 Task: Search one way flight ticket for 1 adult, 1 child, 1 infant in seat in premium economy from Montgomery: Montgomery Regional Airportß(dannelly Field) to Indianapolis: Indianapolis International Airport on 8-5-2023. Number of bags: 2 checked bags. Price is upto 105000. Outbound departure time preference is 22:15.
Action: Mouse moved to (356, 302)
Screenshot: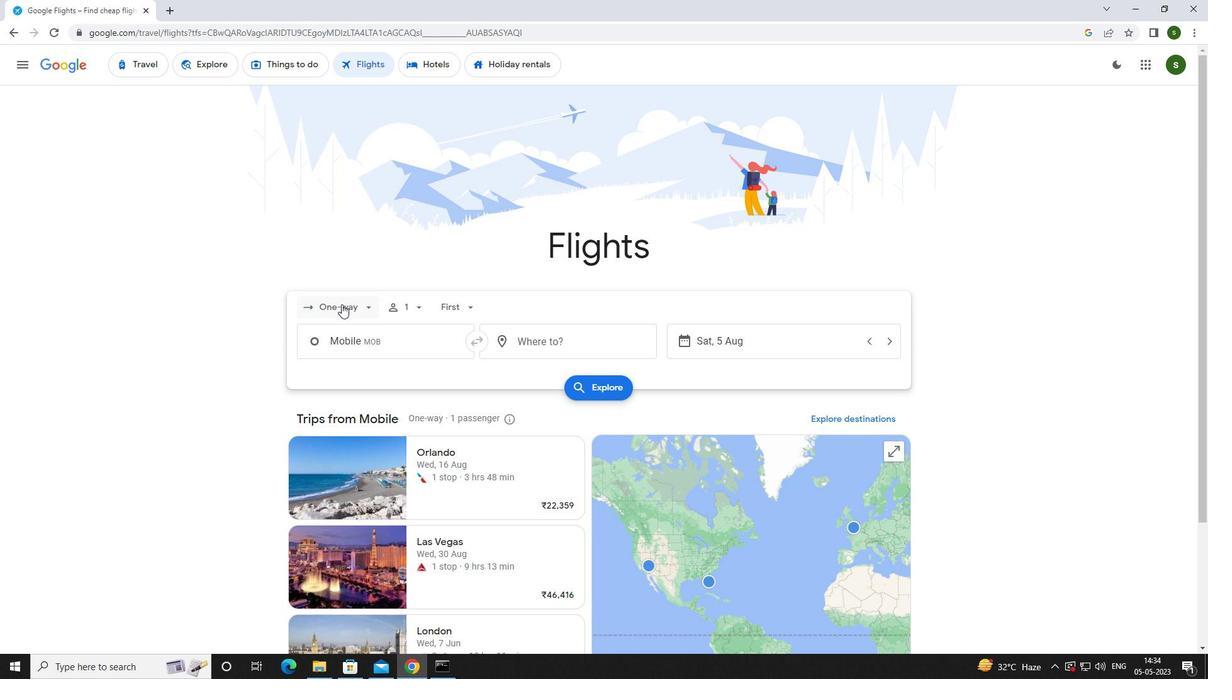 
Action: Mouse pressed left at (356, 302)
Screenshot: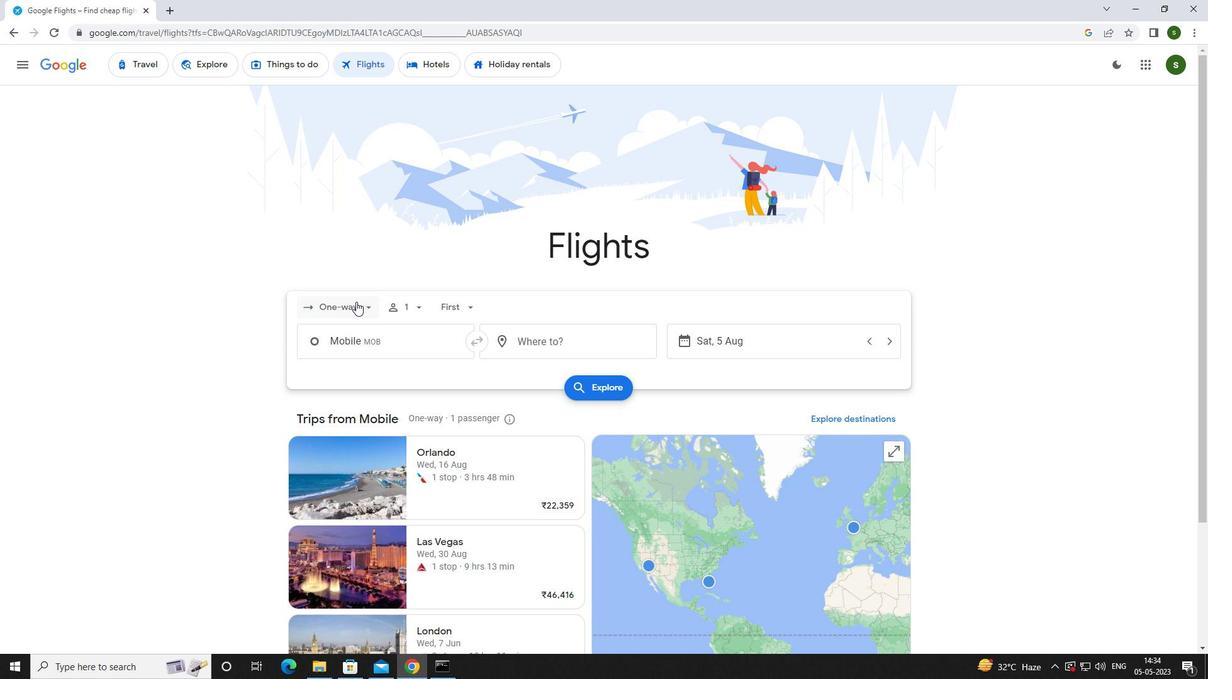 
Action: Mouse moved to (353, 366)
Screenshot: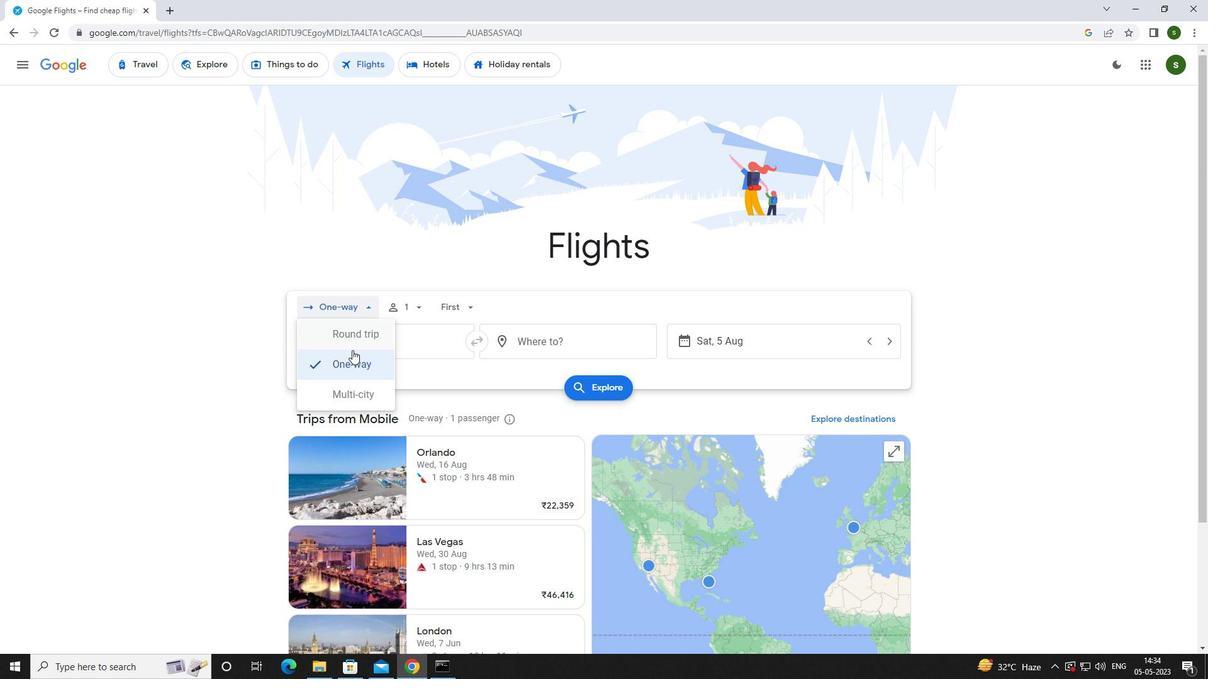 
Action: Mouse pressed left at (353, 366)
Screenshot: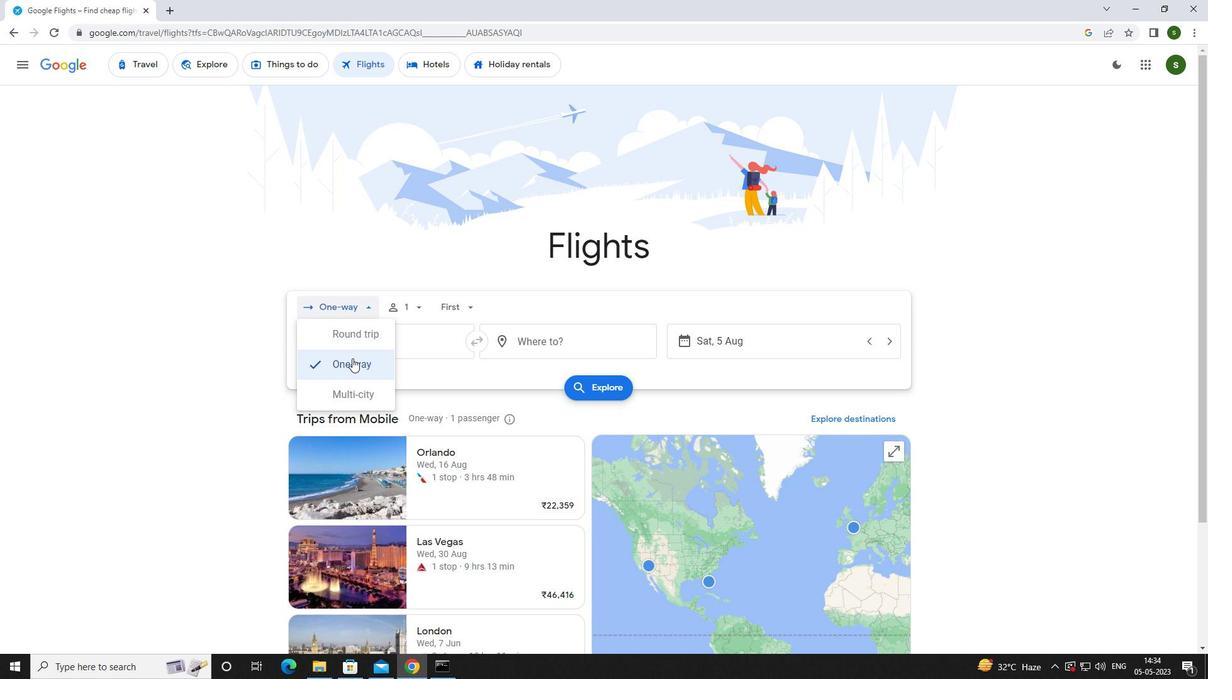 
Action: Mouse moved to (414, 310)
Screenshot: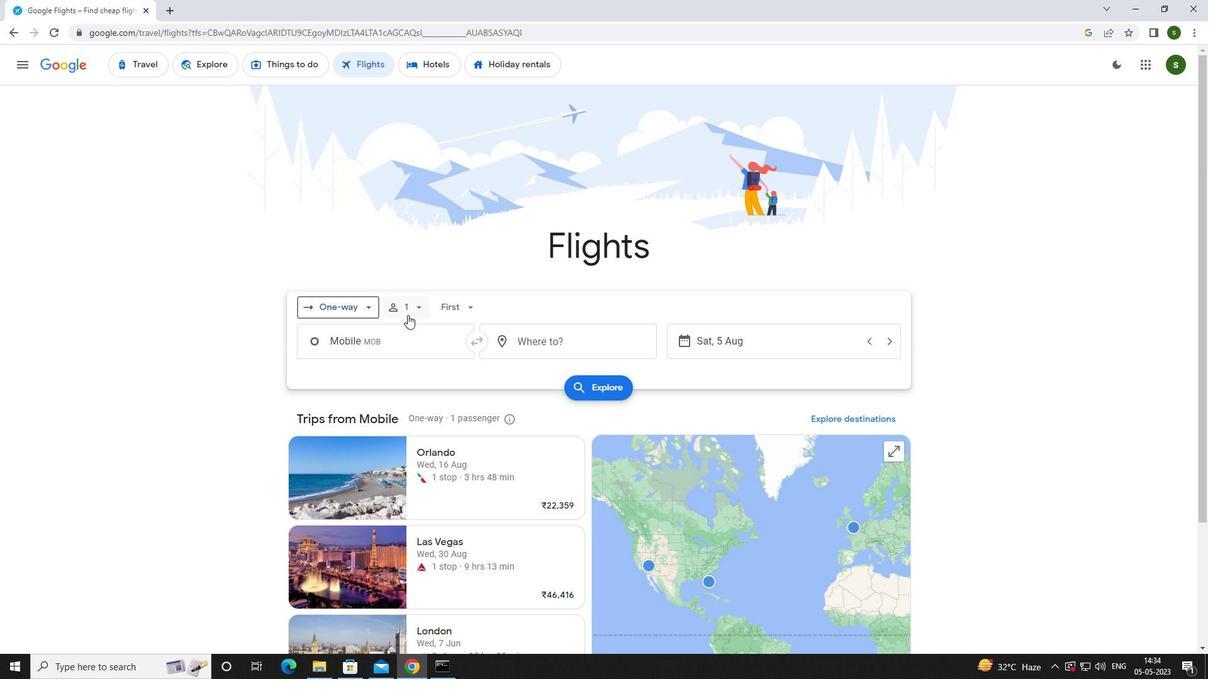 
Action: Mouse pressed left at (414, 310)
Screenshot: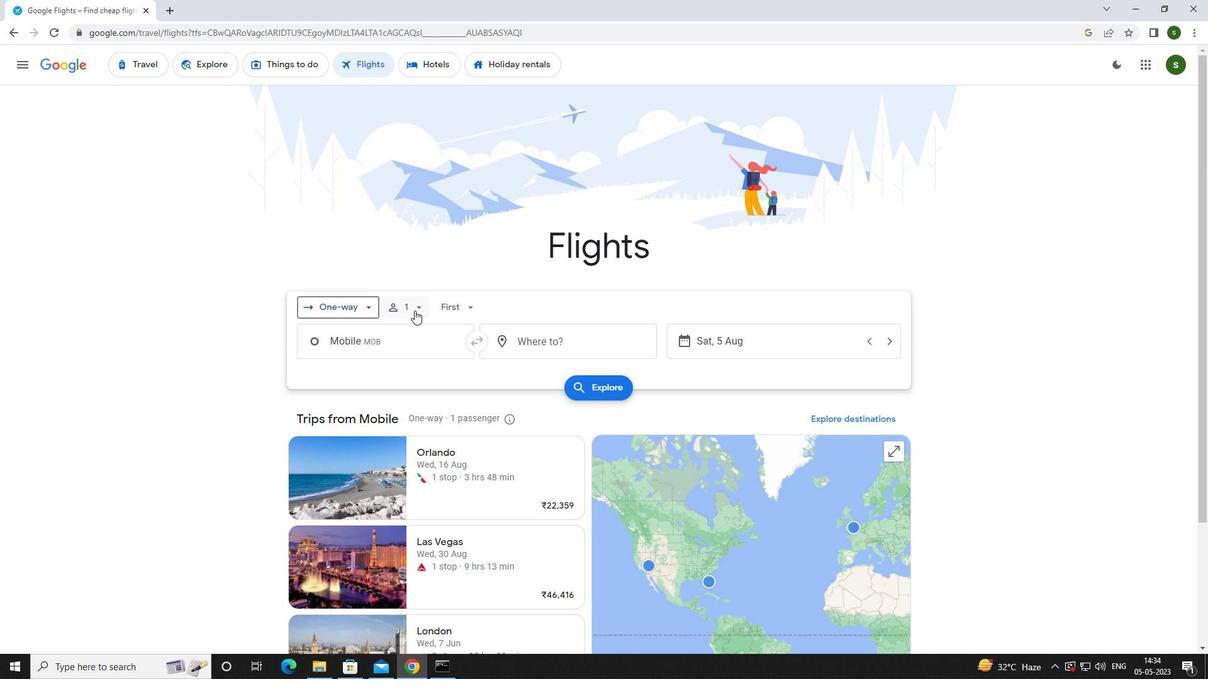 
Action: Mouse moved to (511, 368)
Screenshot: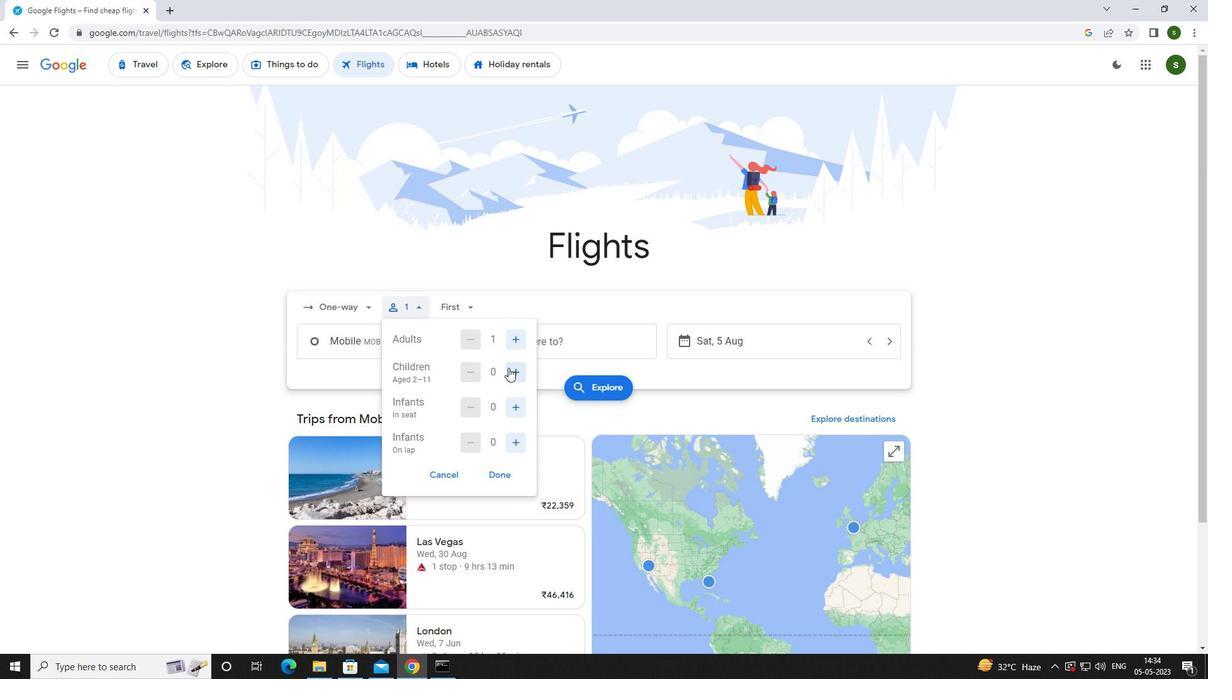 
Action: Mouse pressed left at (511, 368)
Screenshot: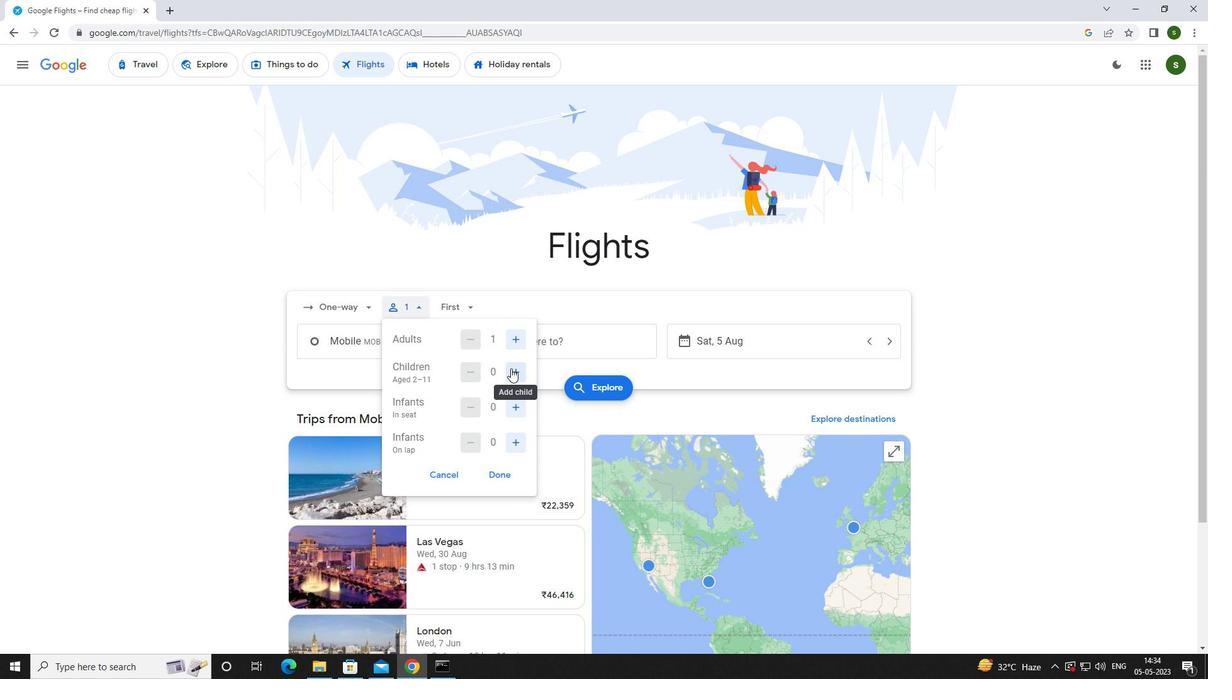 
Action: Mouse moved to (517, 405)
Screenshot: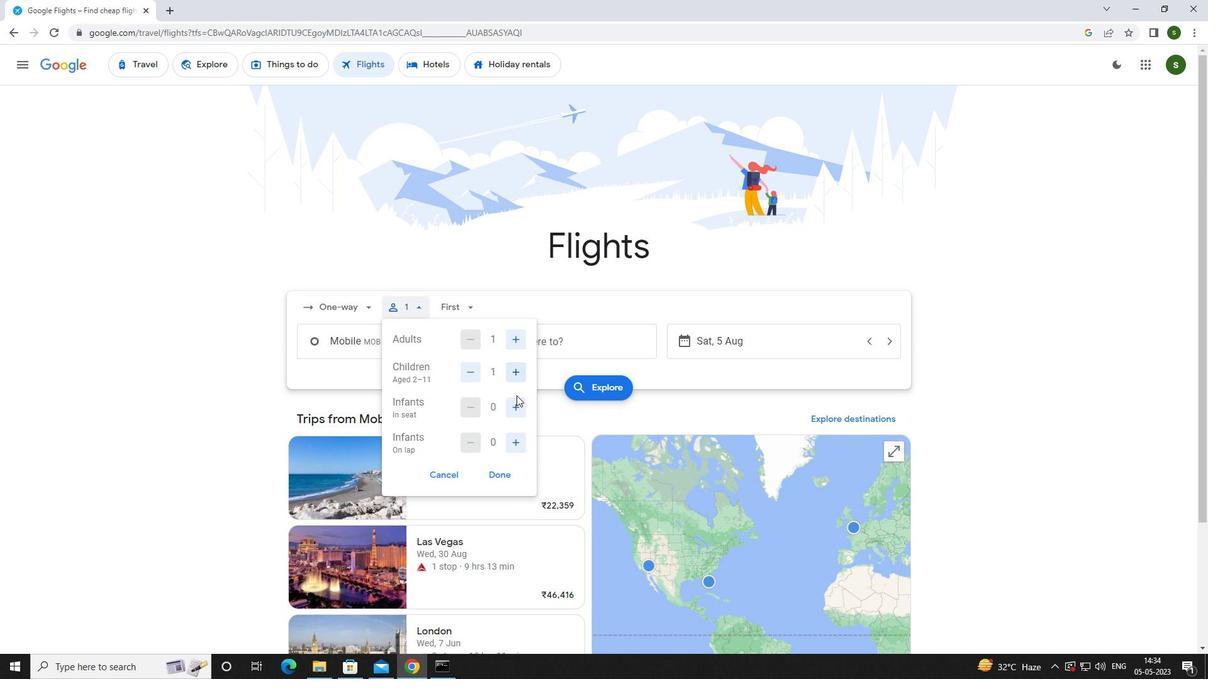 
Action: Mouse pressed left at (517, 405)
Screenshot: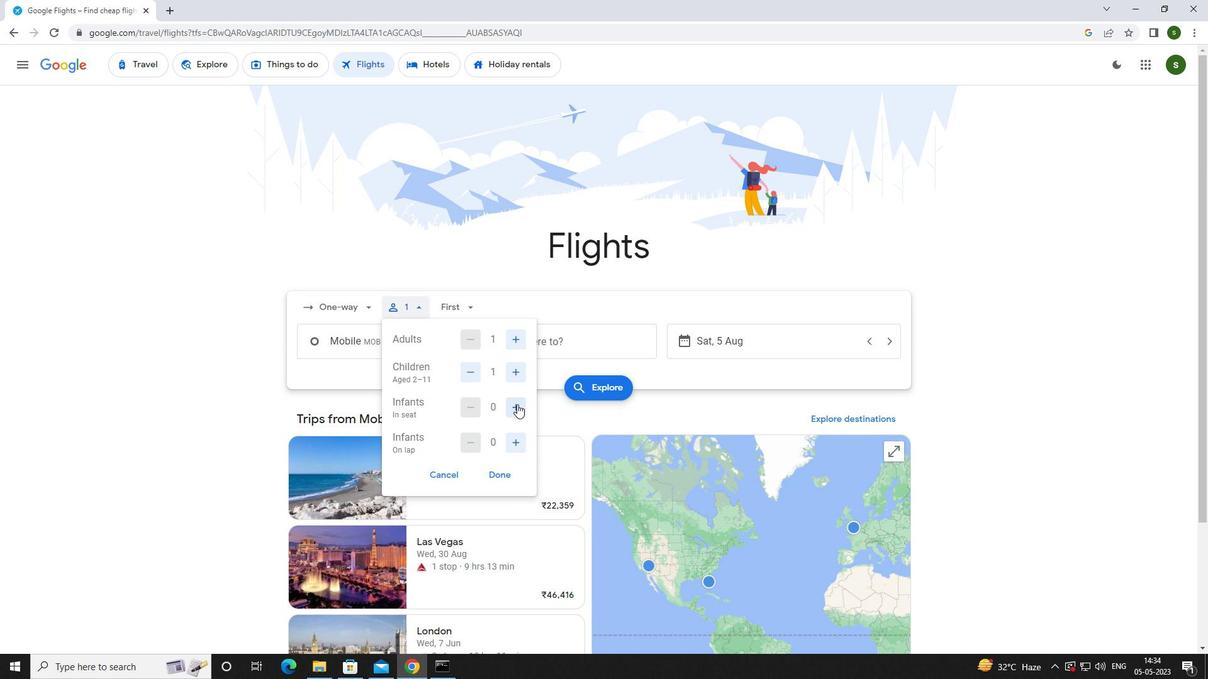 
Action: Mouse moved to (462, 304)
Screenshot: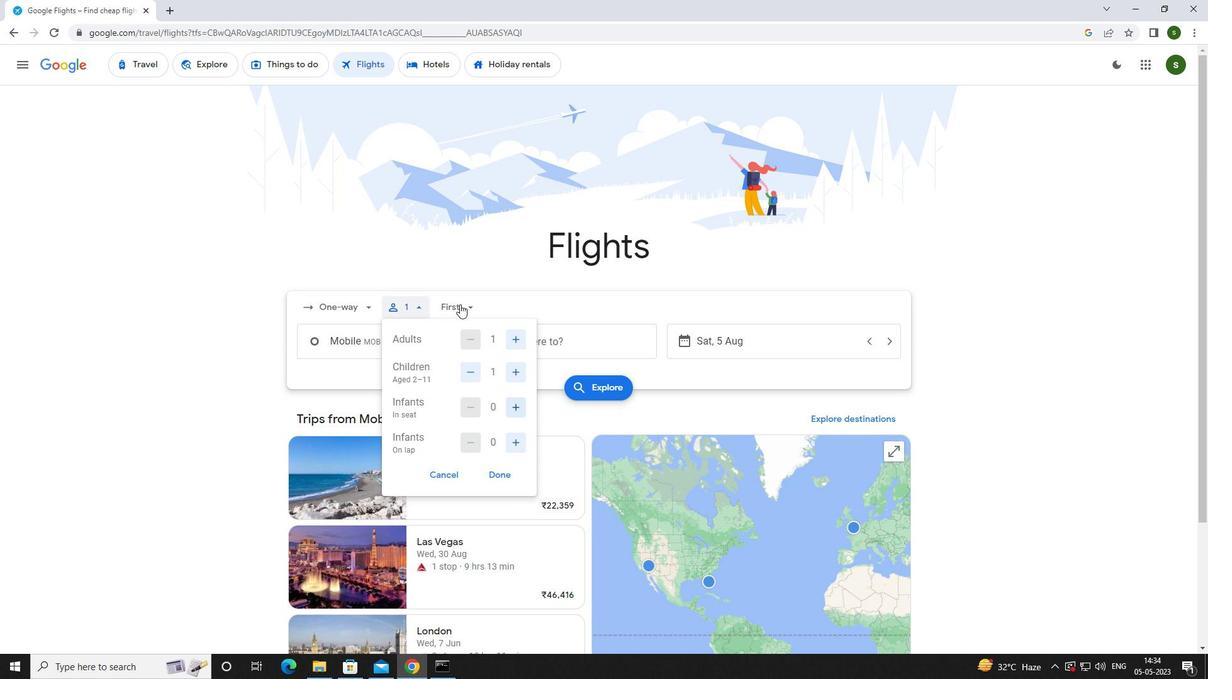 
Action: Mouse pressed left at (462, 304)
Screenshot: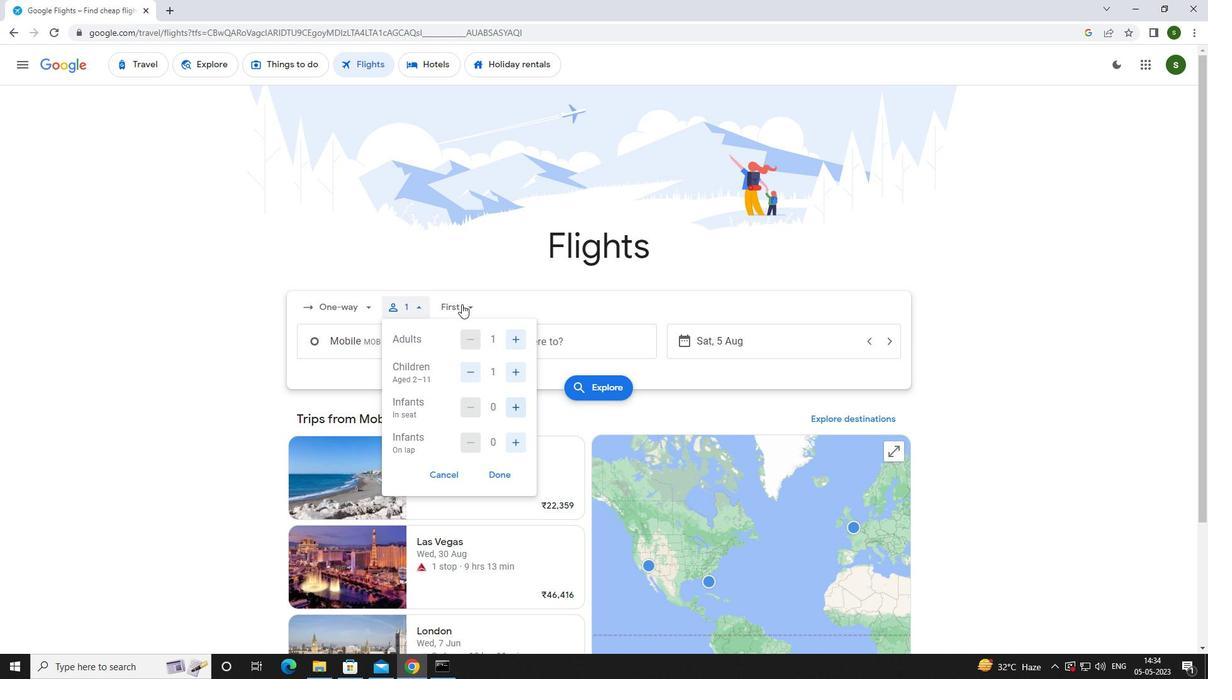 
Action: Mouse moved to (472, 361)
Screenshot: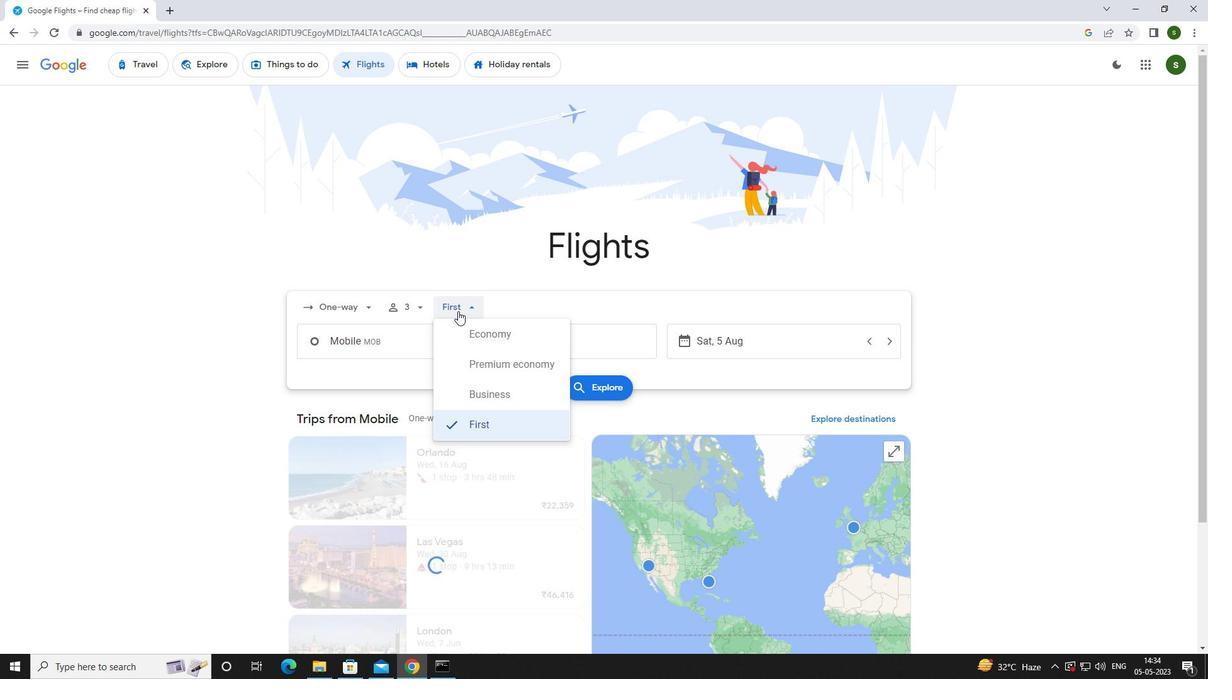 
Action: Mouse pressed left at (472, 361)
Screenshot: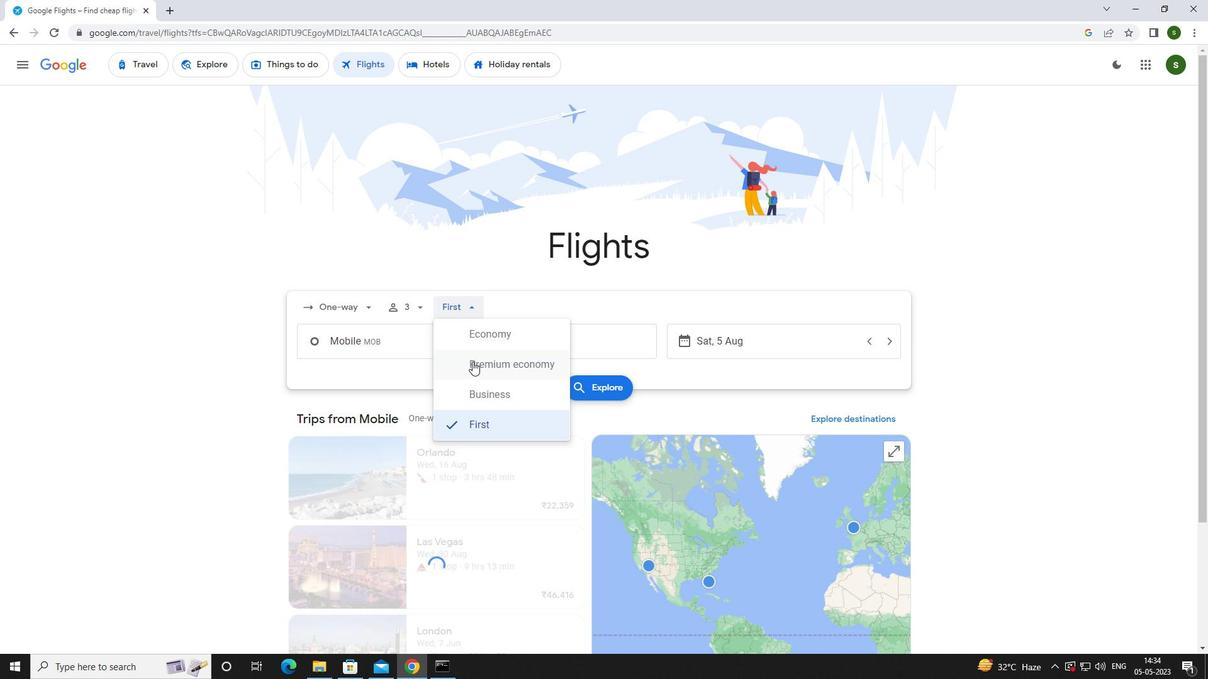 
Action: Mouse moved to (412, 343)
Screenshot: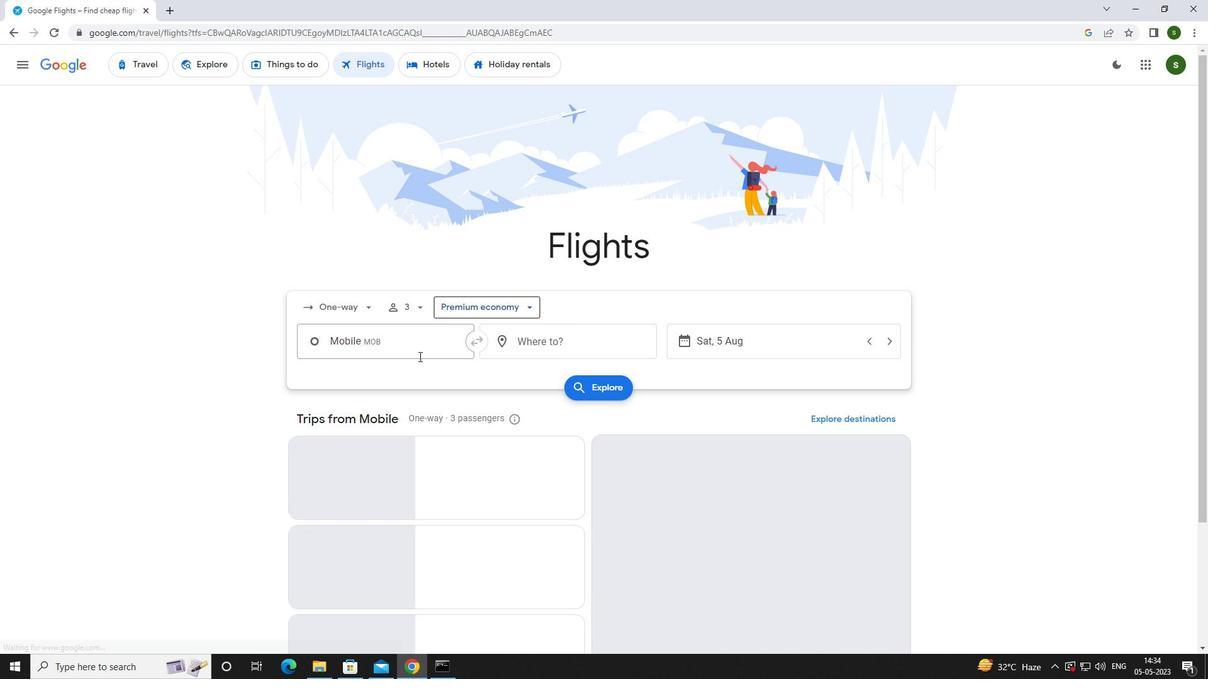 
Action: Mouse pressed left at (412, 343)
Screenshot: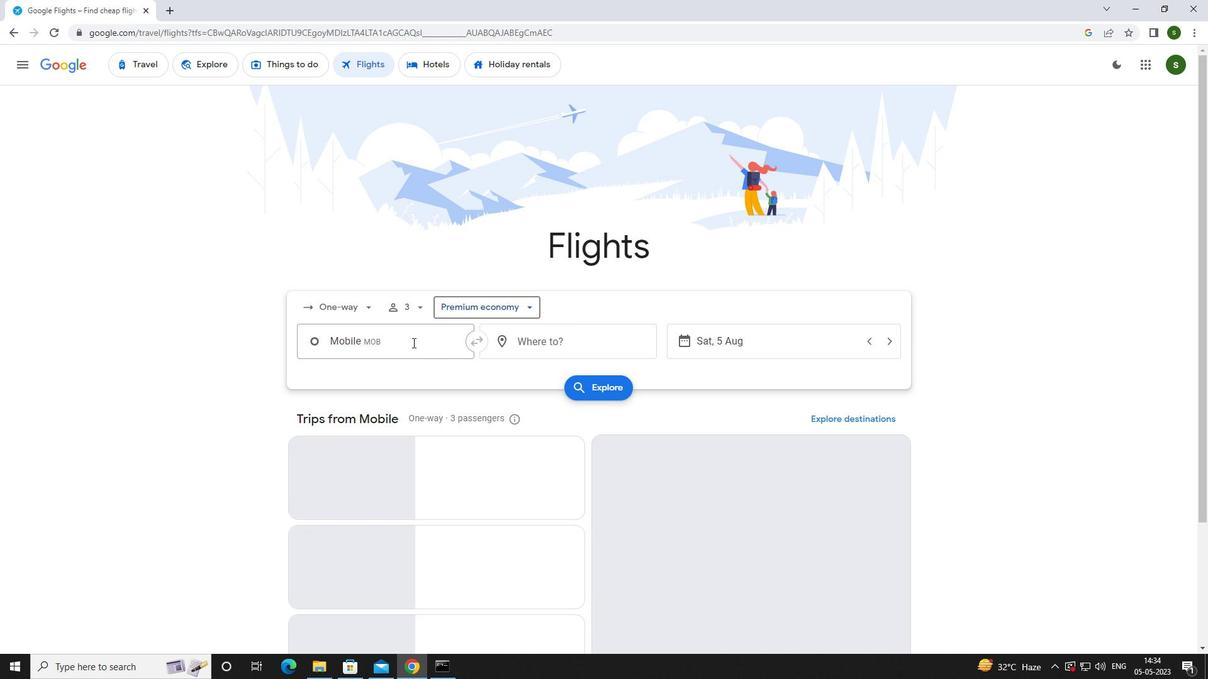 
Action: Key pressed <Key.caps_lock>m<Key.caps_lock>ontgomery
Screenshot: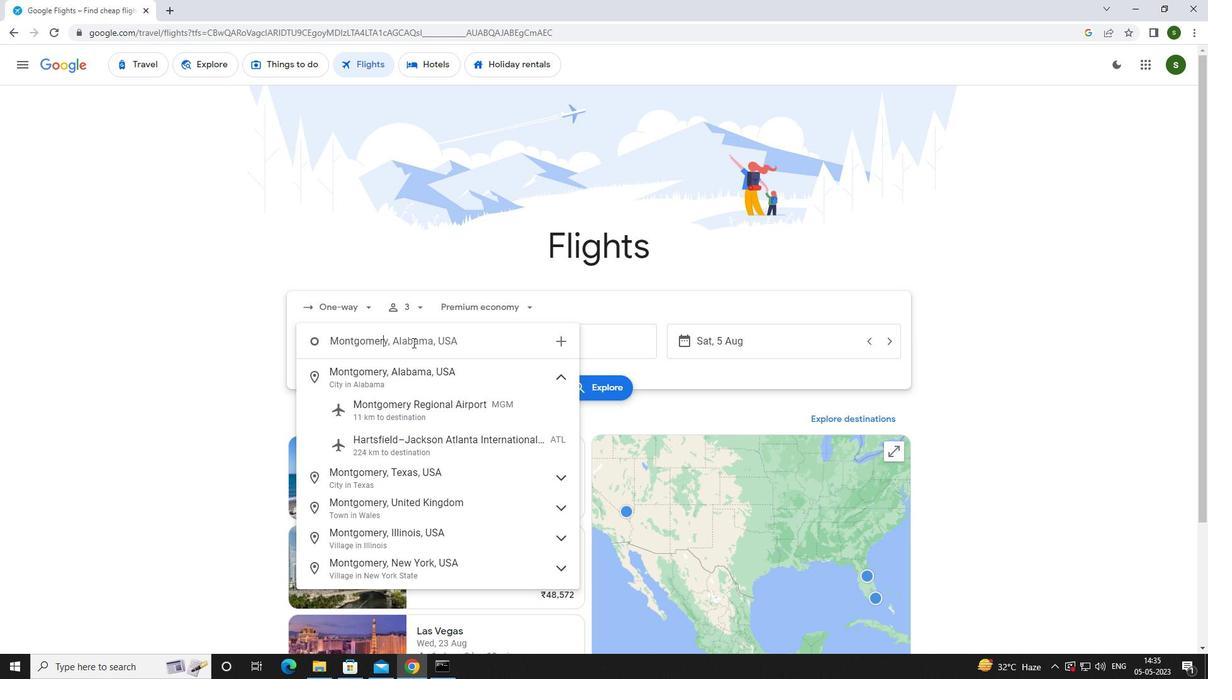 
Action: Mouse moved to (413, 402)
Screenshot: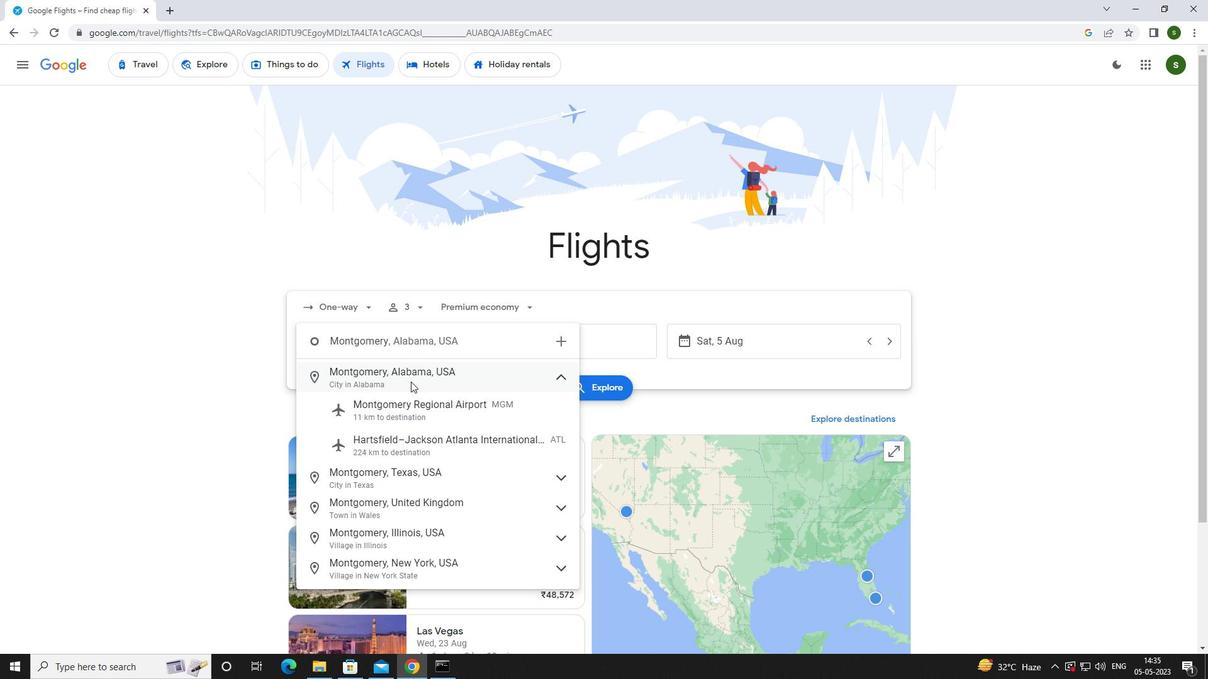 
Action: Mouse pressed left at (413, 402)
Screenshot: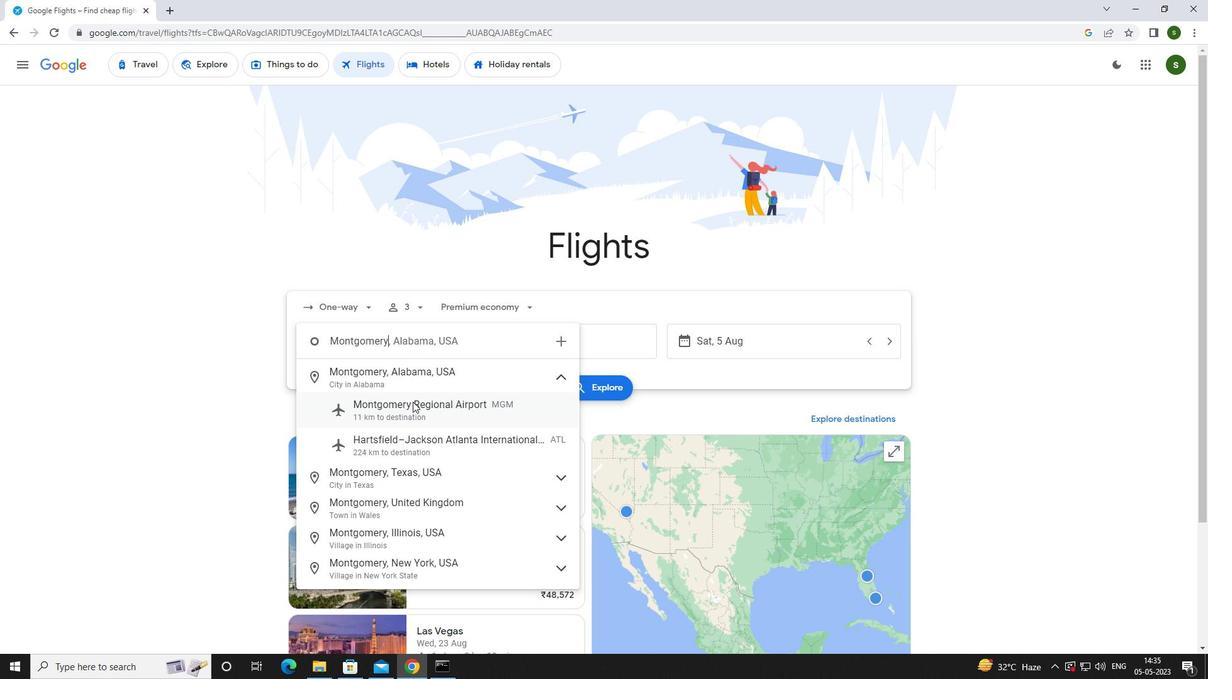 
Action: Mouse moved to (536, 348)
Screenshot: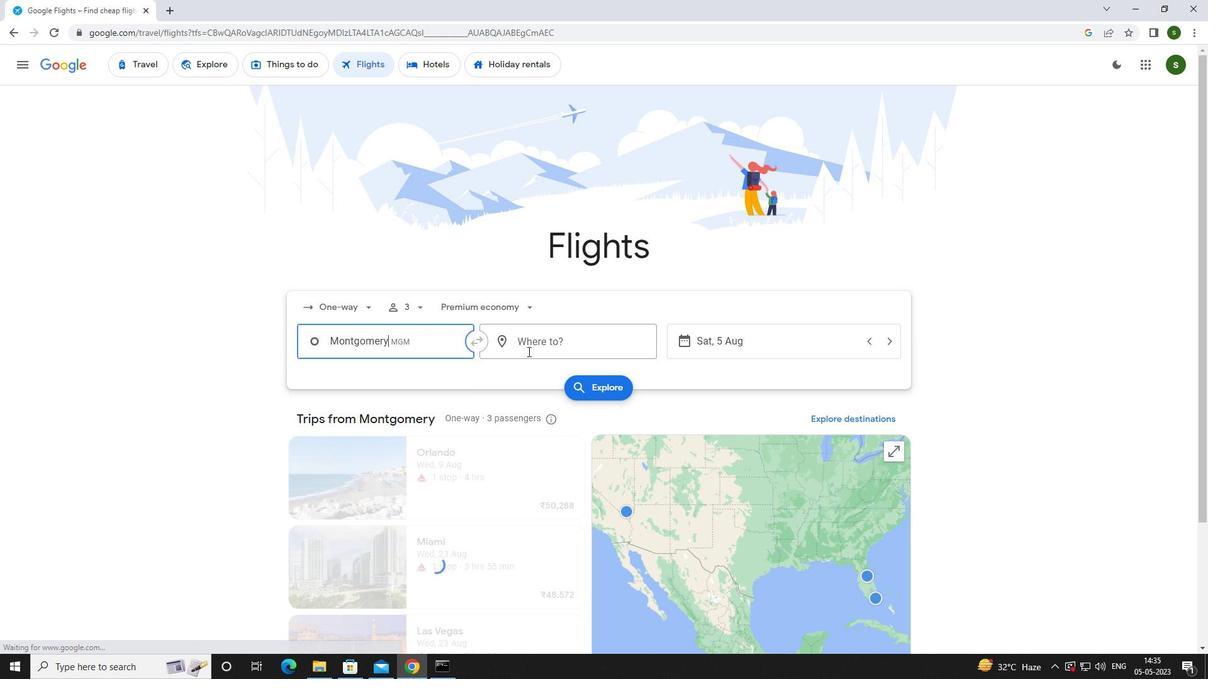
Action: Mouse pressed left at (536, 348)
Screenshot: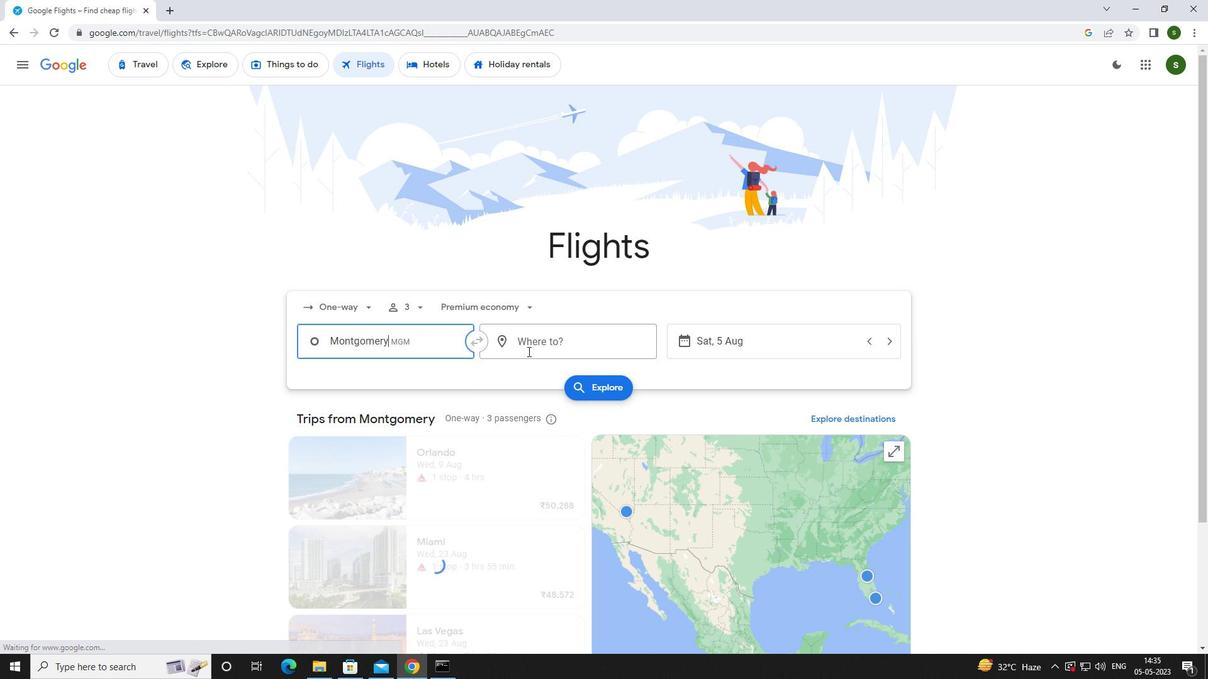 
Action: Mouse moved to (519, 353)
Screenshot: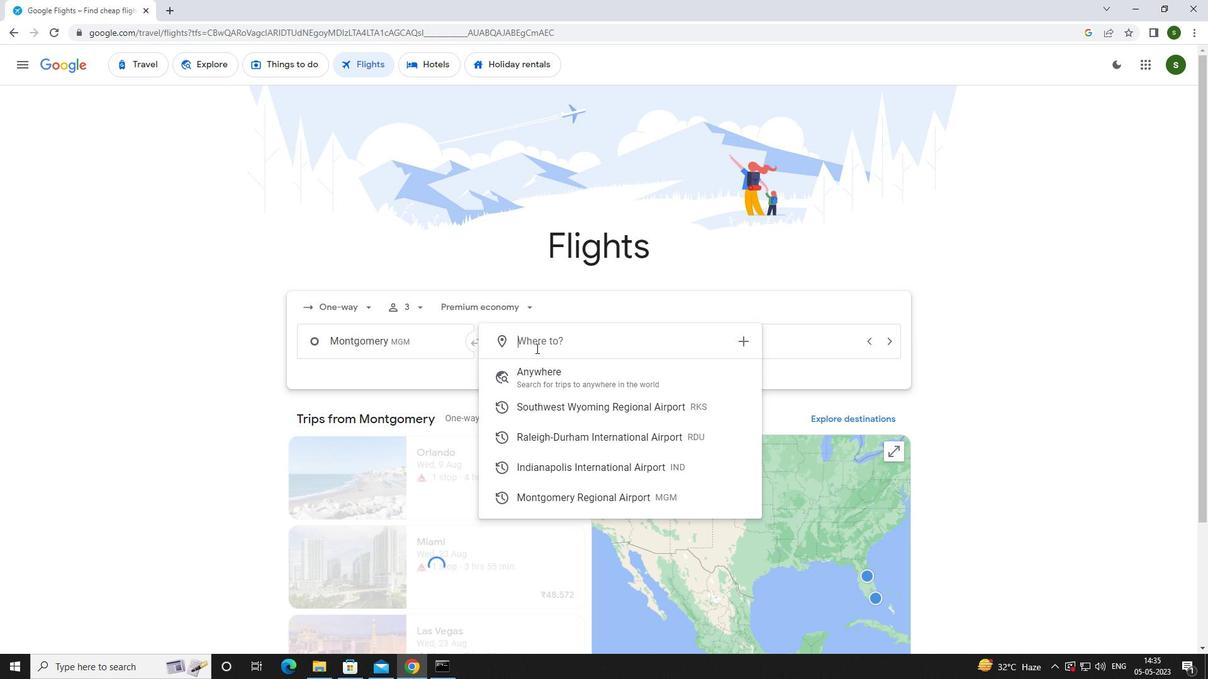 
Action: Key pressed <Key.caps_lock>i<Key.caps_lock>ndianpol<Key.backspace><Key.backspace><Key.backspace>apol
Screenshot: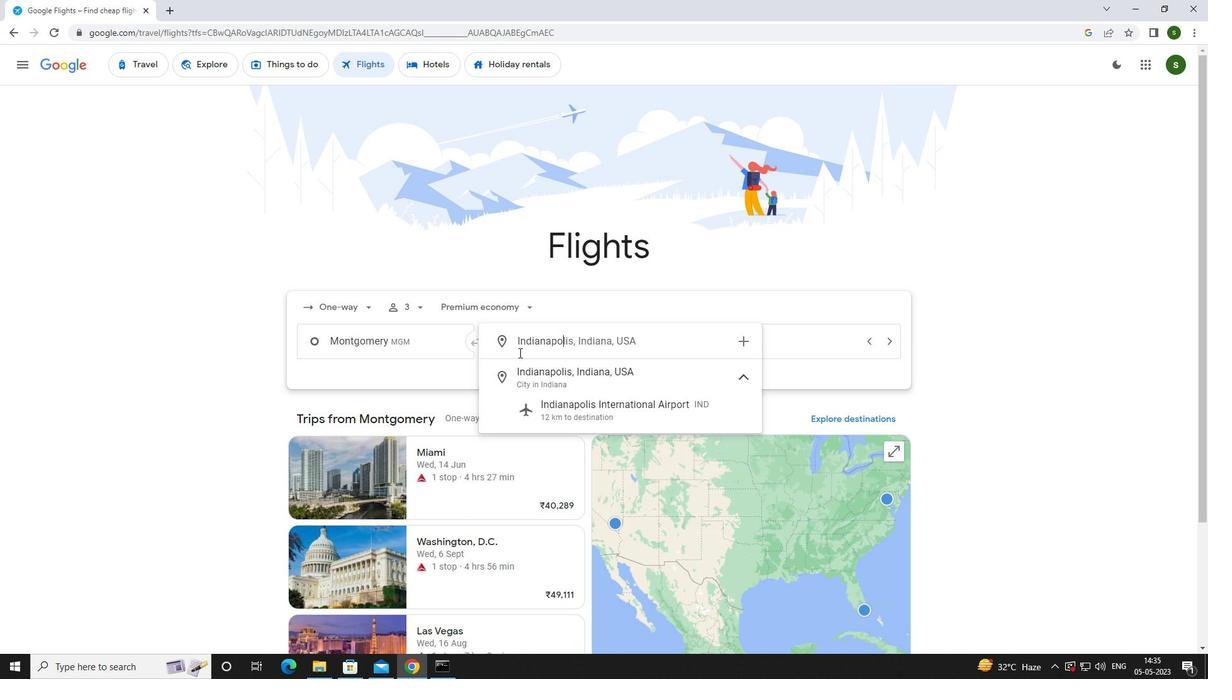 
Action: Mouse moved to (586, 409)
Screenshot: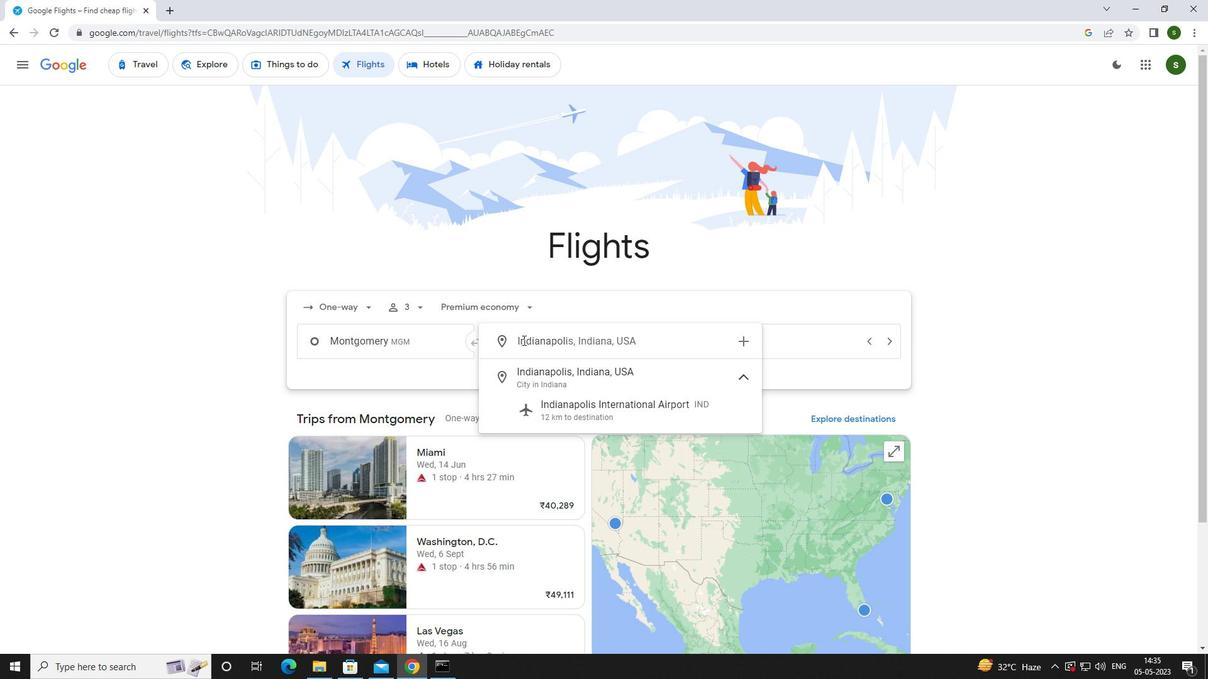 
Action: Mouse pressed left at (586, 409)
Screenshot: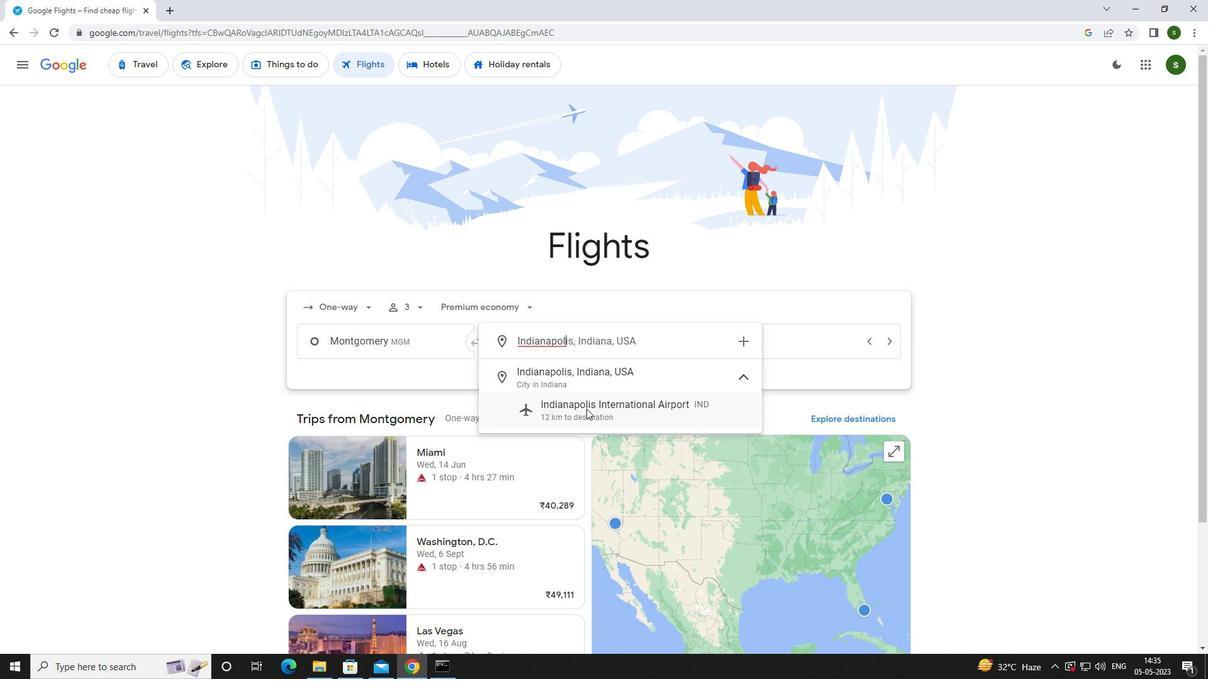 
Action: Mouse moved to (751, 338)
Screenshot: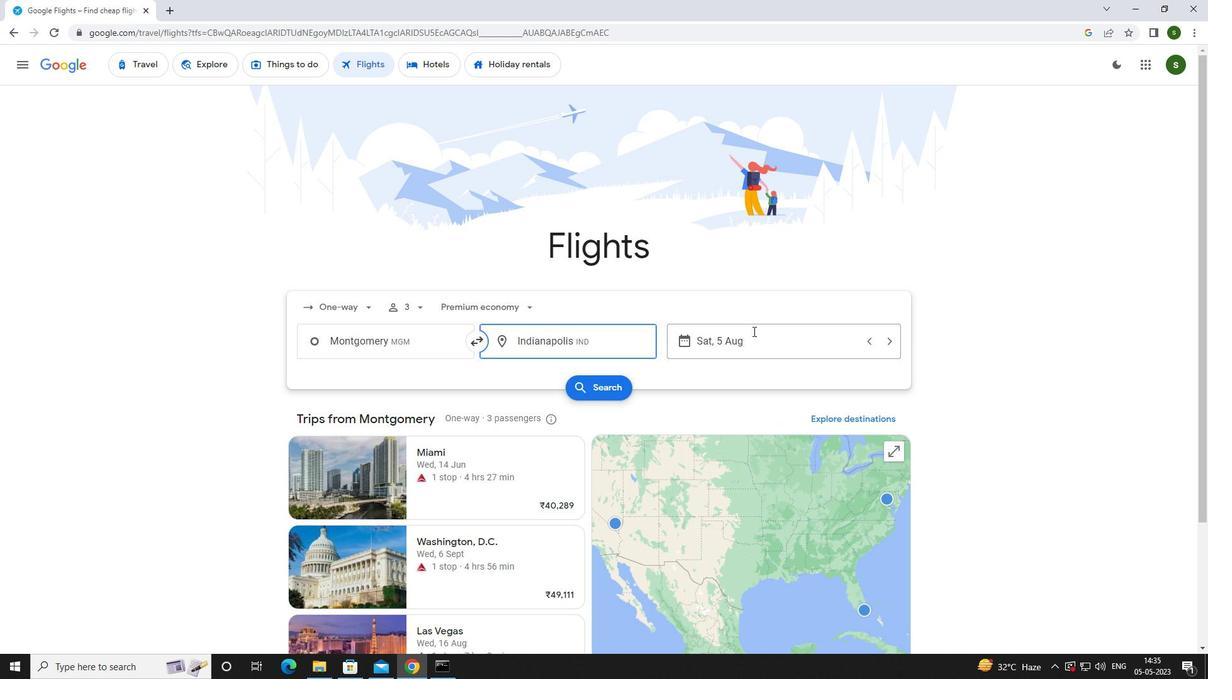
Action: Mouse pressed left at (751, 338)
Screenshot: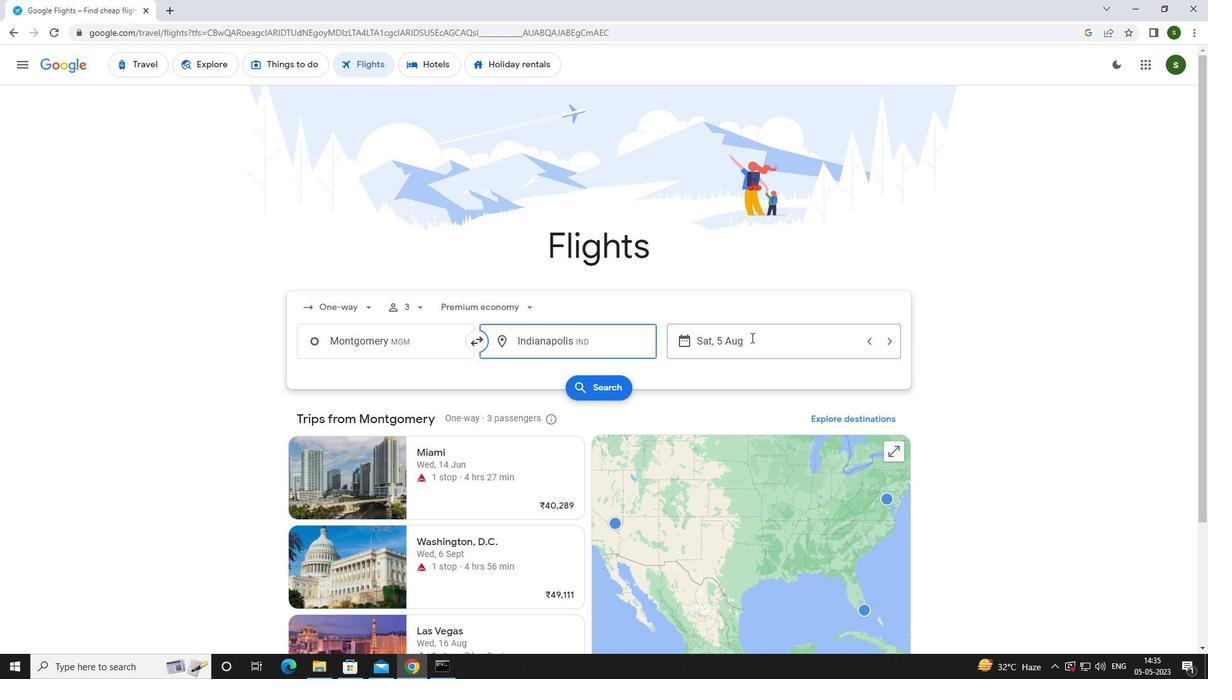 
Action: Mouse moved to (635, 424)
Screenshot: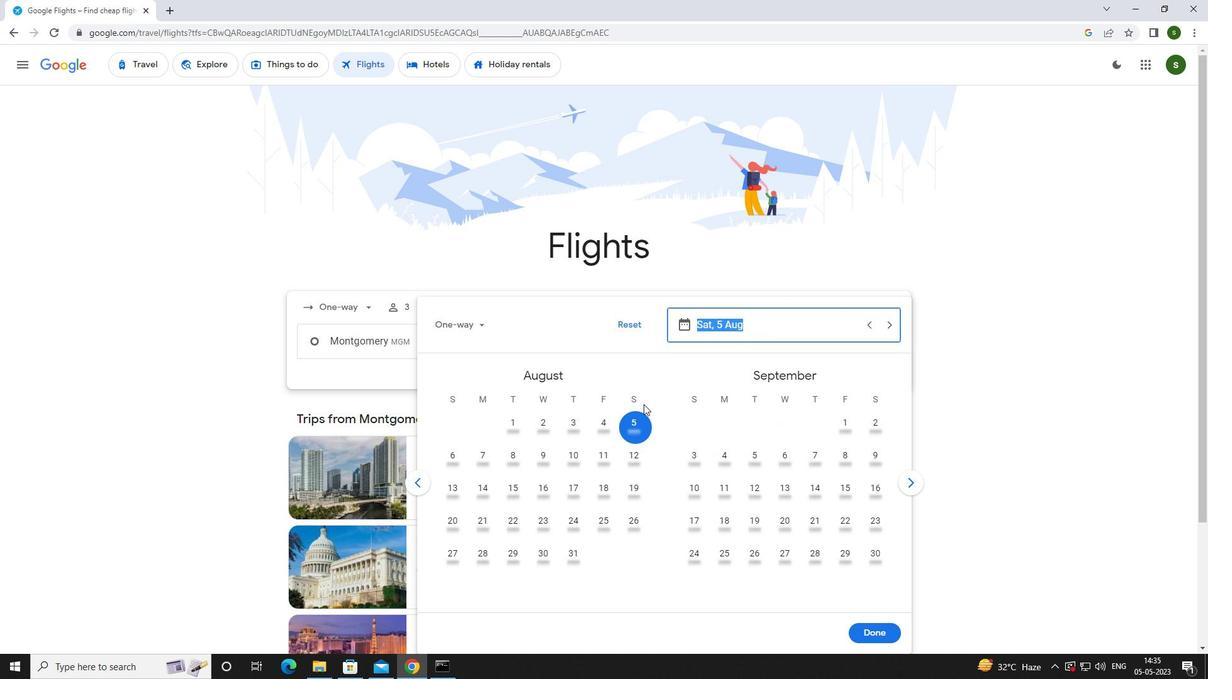 
Action: Mouse pressed left at (635, 424)
Screenshot: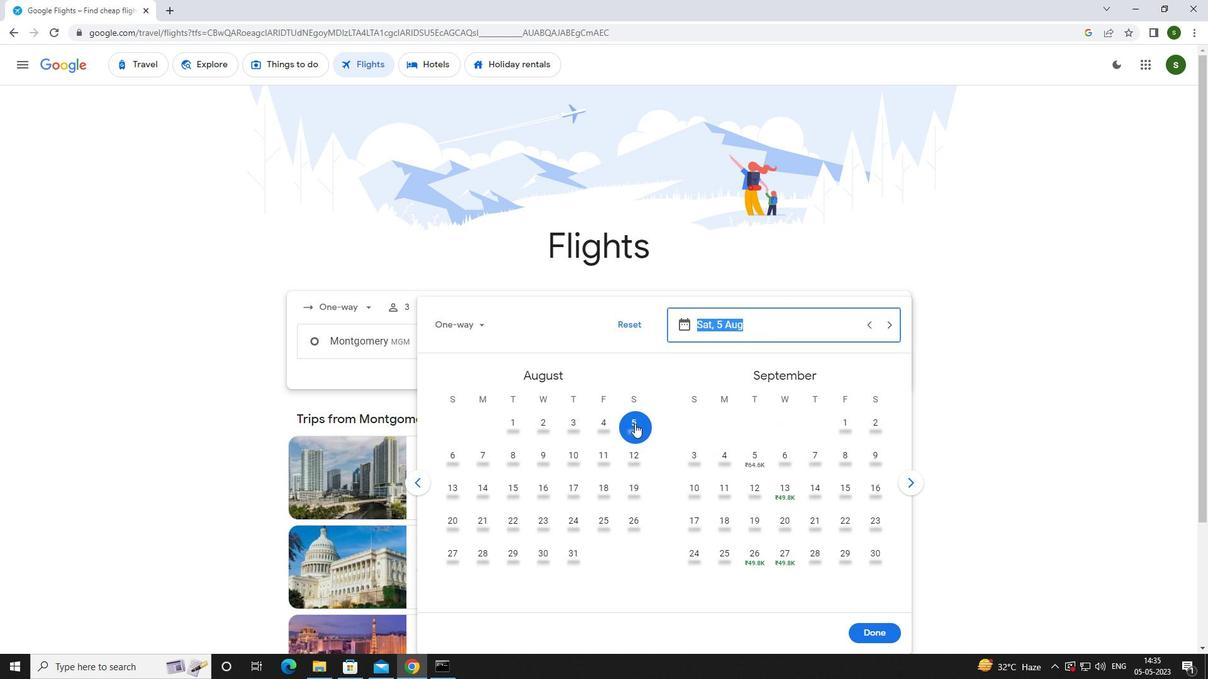 
Action: Mouse moved to (862, 631)
Screenshot: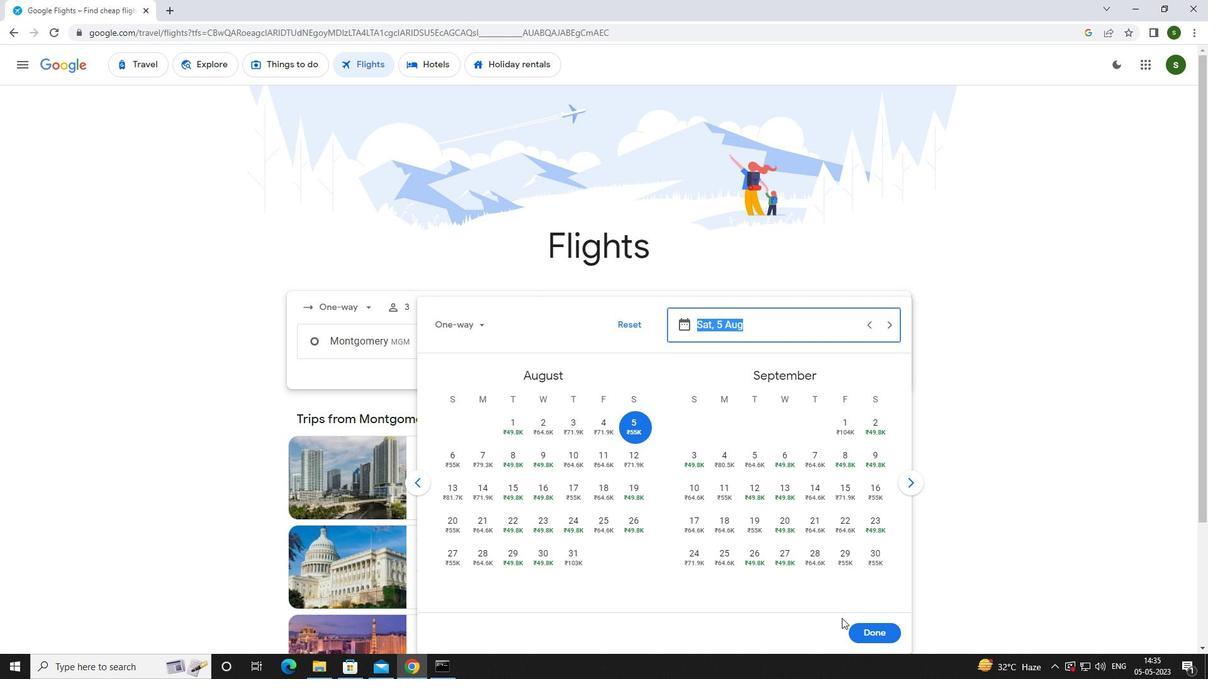 
Action: Mouse pressed left at (862, 631)
Screenshot: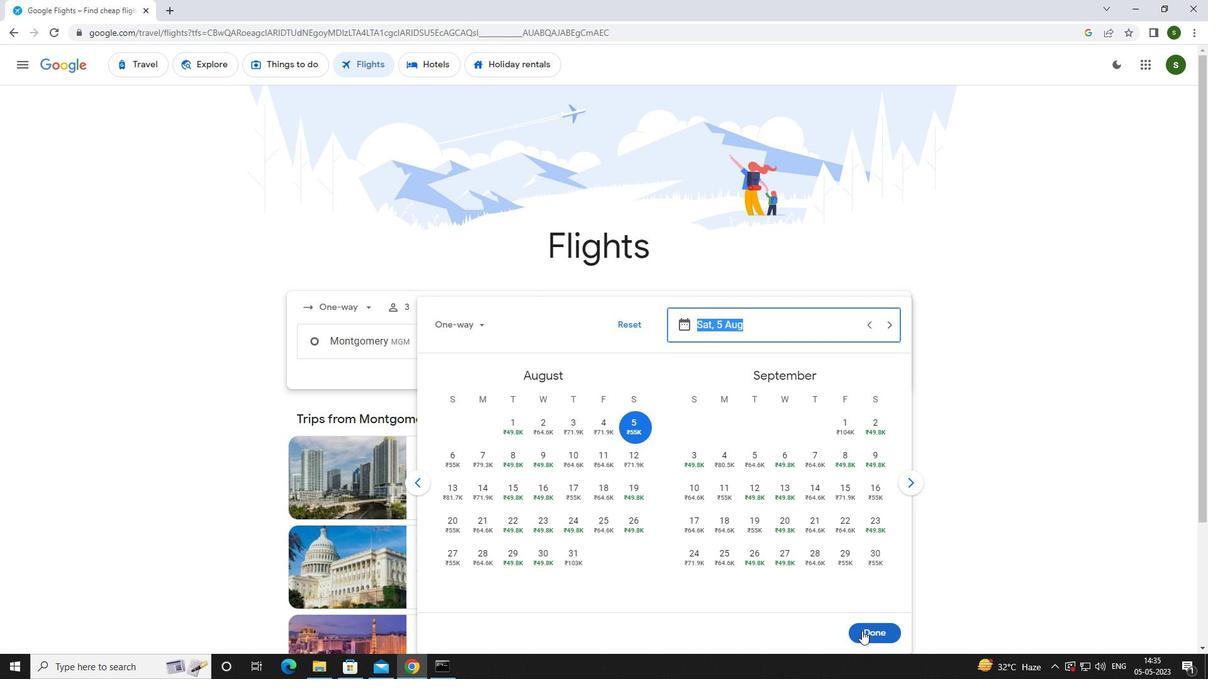 
Action: Mouse moved to (591, 392)
Screenshot: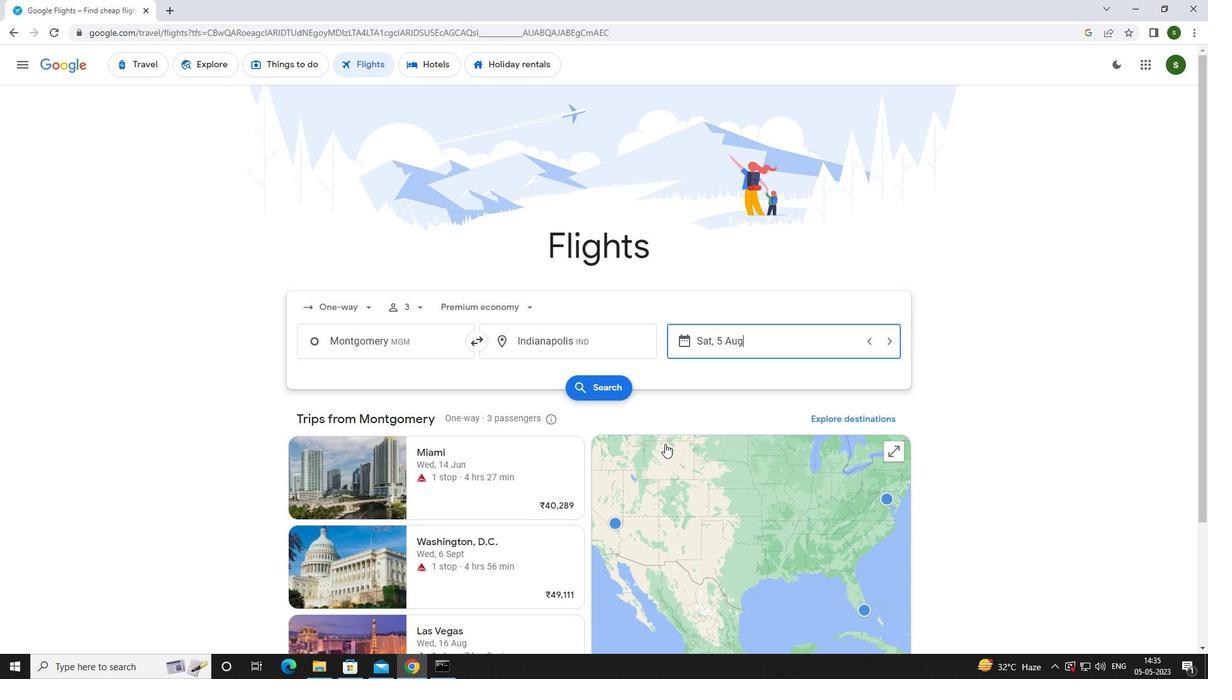 
Action: Mouse pressed left at (591, 392)
Screenshot: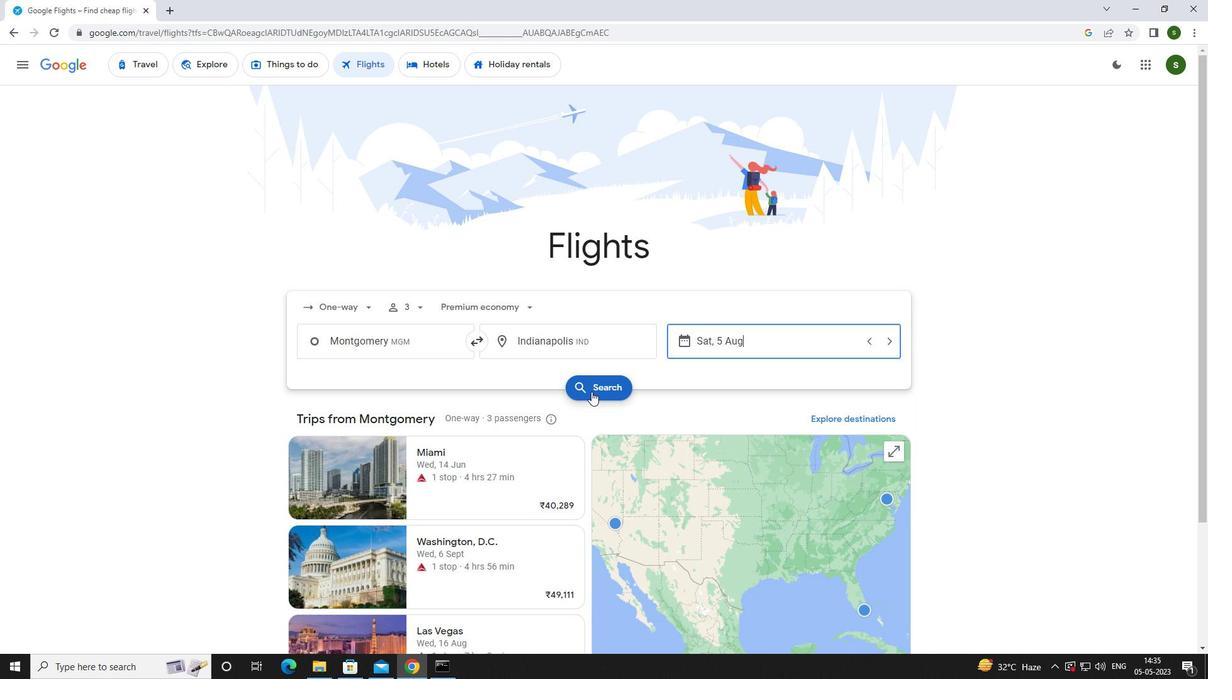 
Action: Mouse moved to (331, 185)
Screenshot: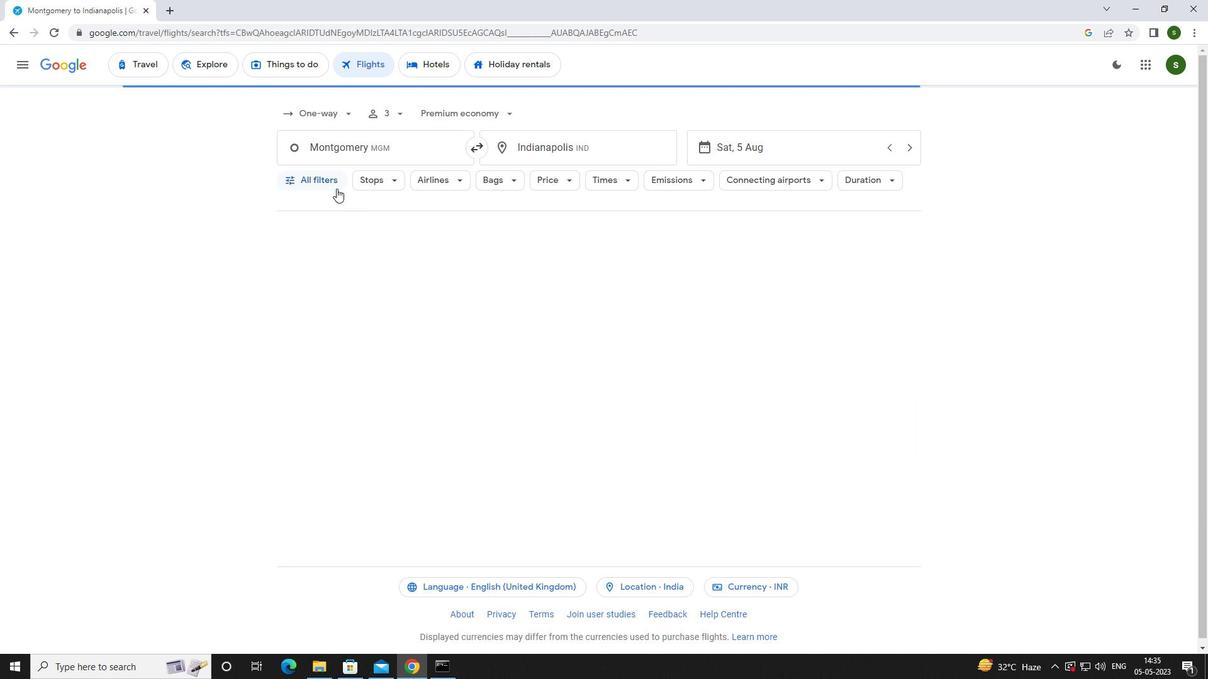 
Action: Mouse pressed left at (331, 185)
Screenshot: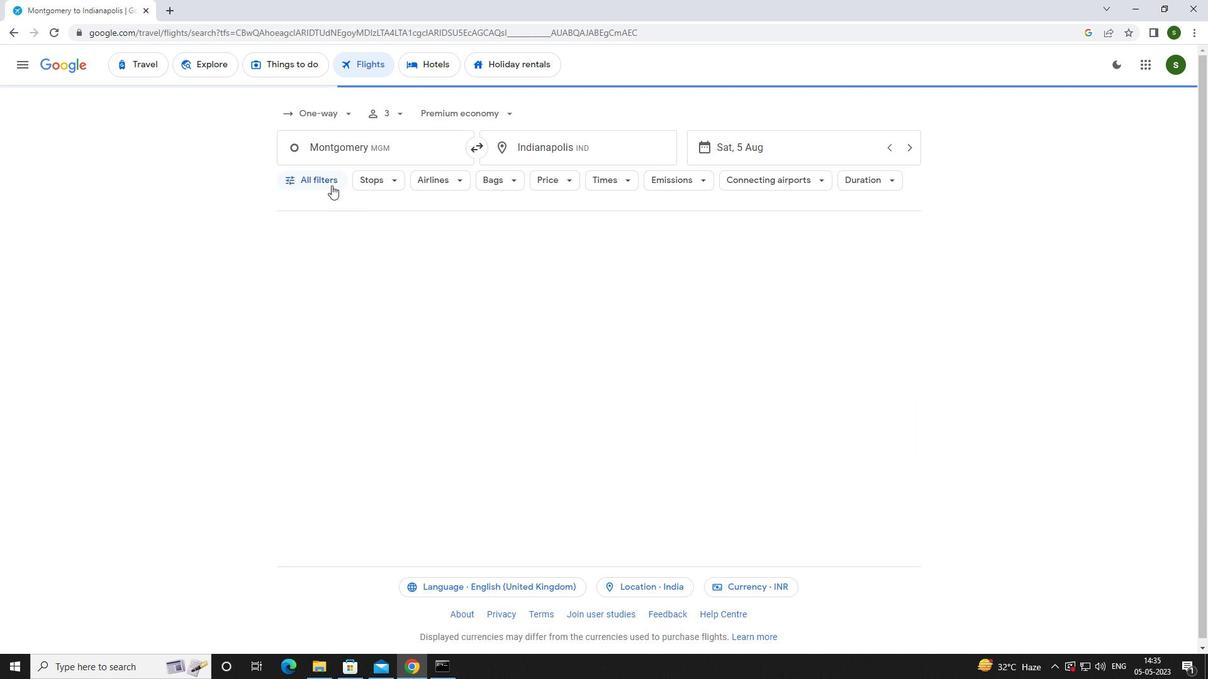 
Action: Mouse moved to (414, 336)
Screenshot: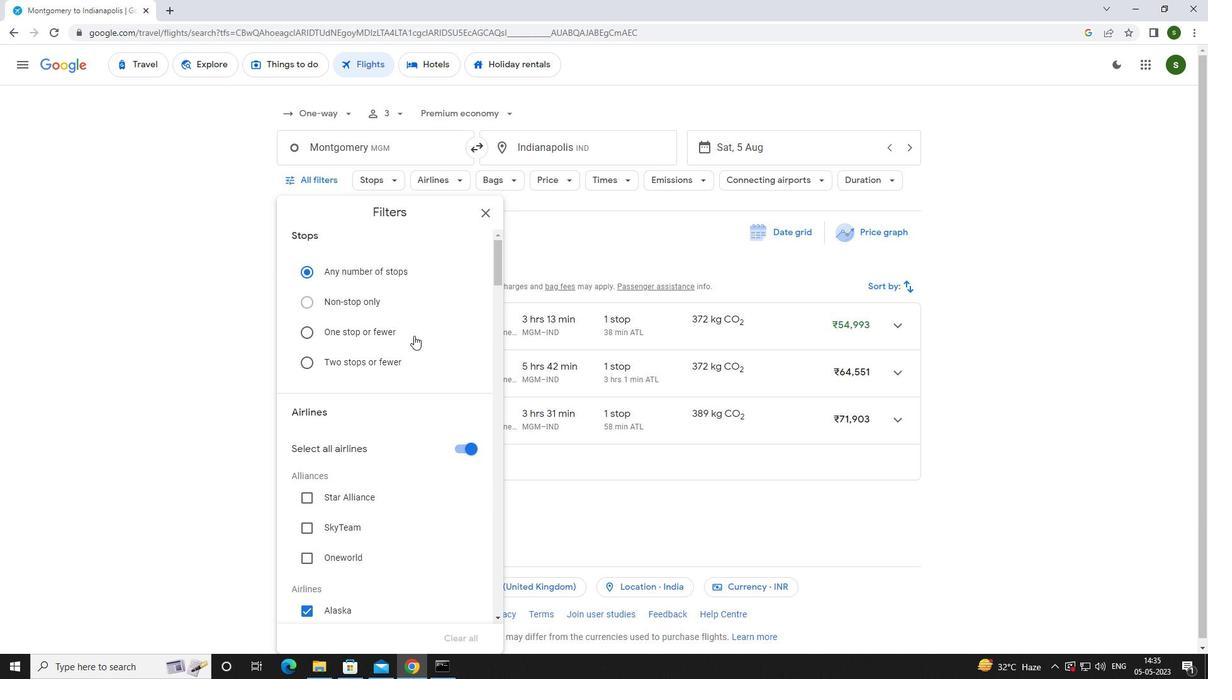 
Action: Mouse scrolled (414, 335) with delta (0, 0)
Screenshot: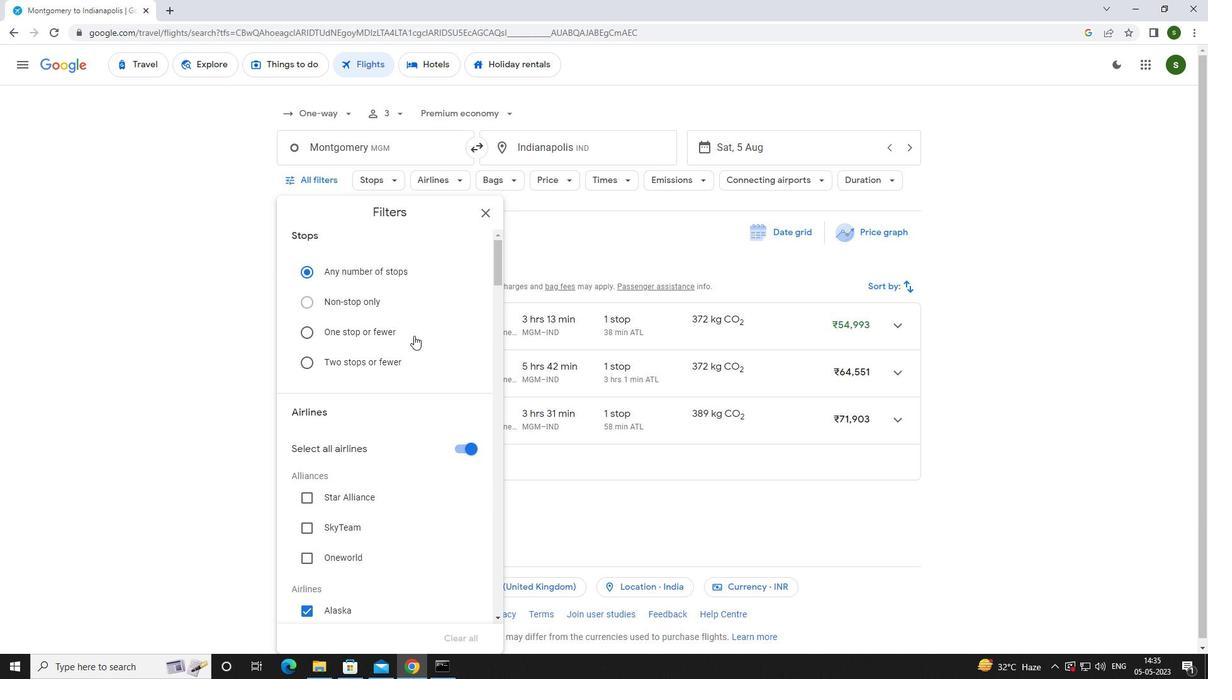 
Action: Mouse scrolled (414, 335) with delta (0, 0)
Screenshot: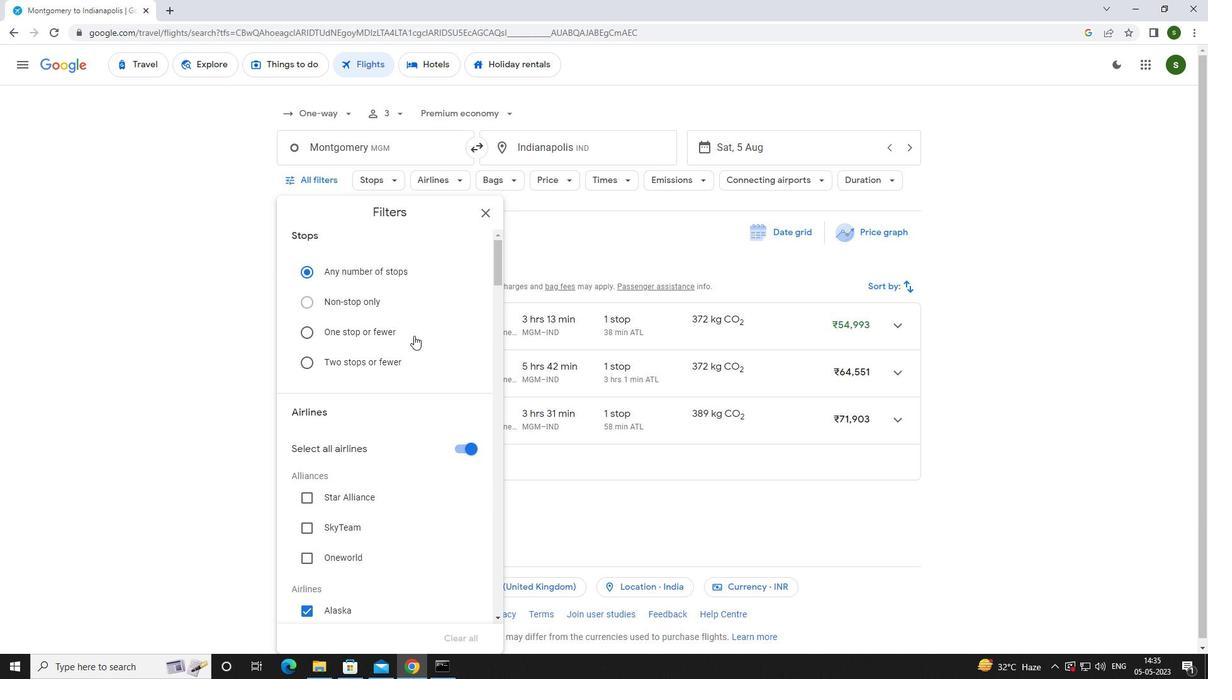 
Action: Mouse scrolled (414, 335) with delta (0, 0)
Screenshot: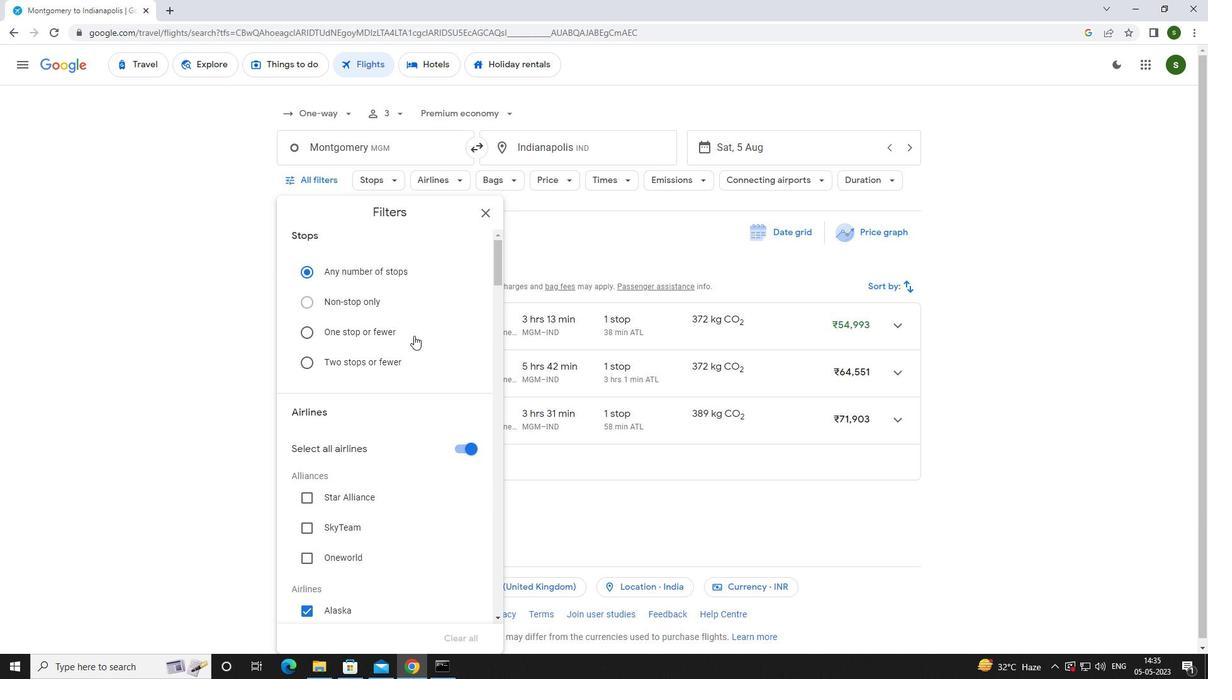 
Action: Mouse scrolled (414, 335) with delta (0, 0)
Screenshot: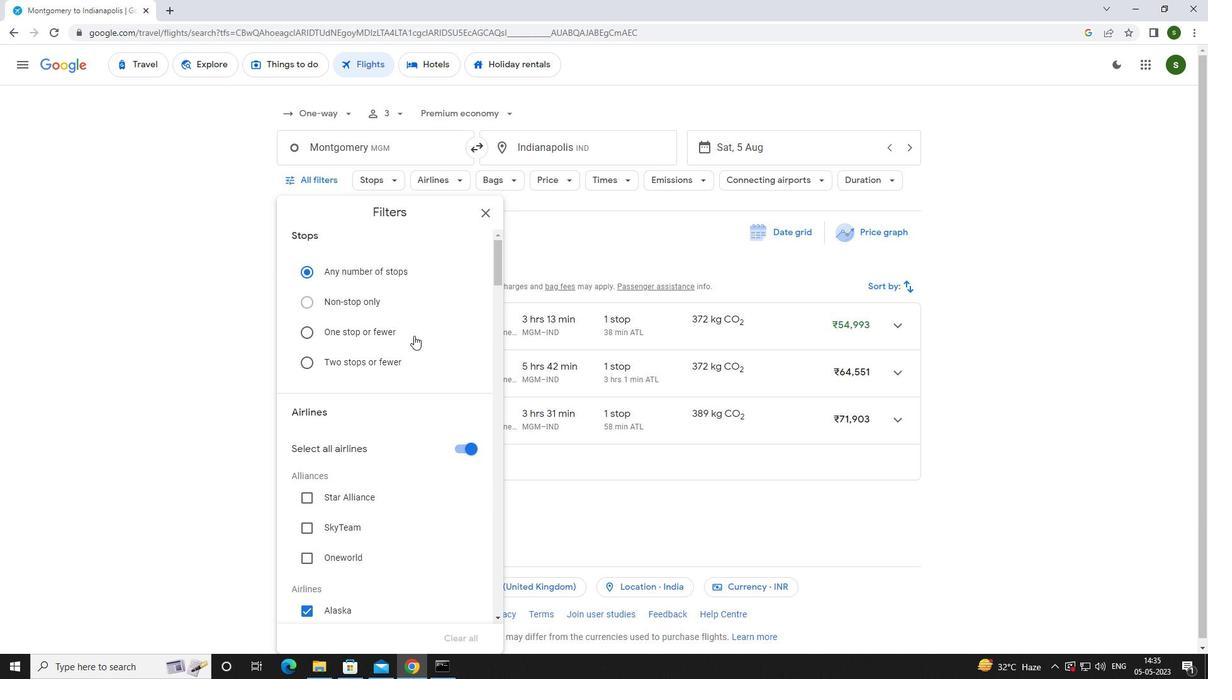 
Action: Mouse scrolled (414, 335) with delta (0, 0)
Screenshot: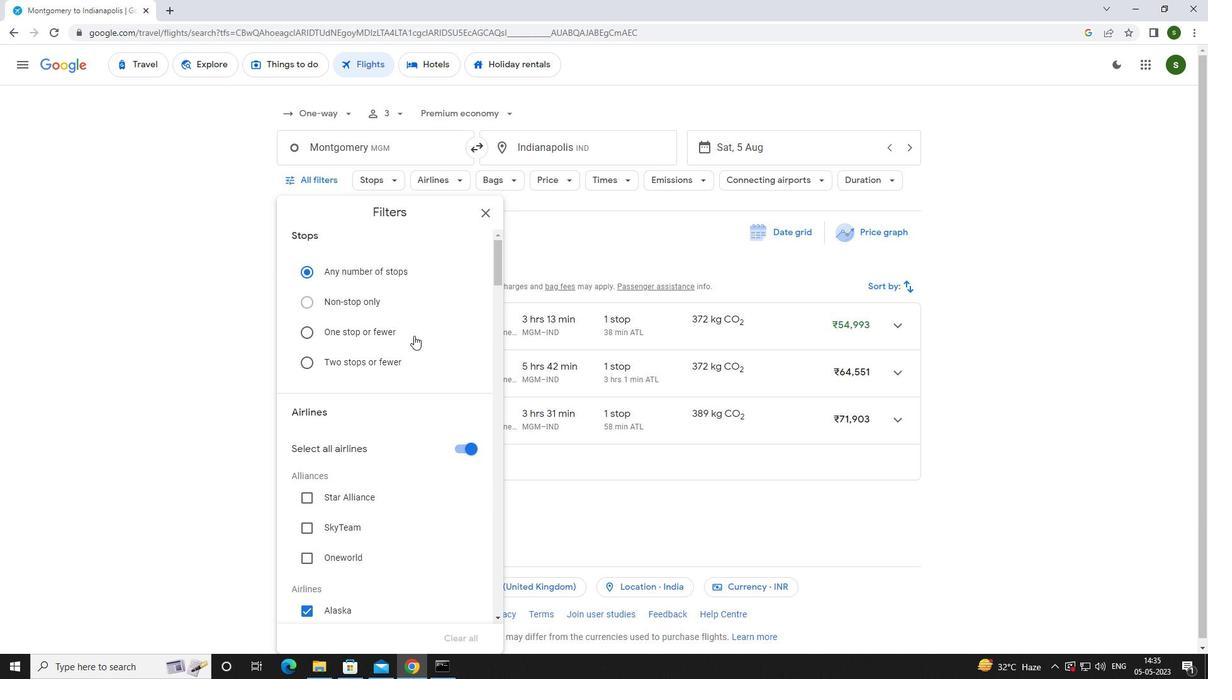 
Action: Mouse scrolled (414, 335) with delta (0, 0)
Screenshot: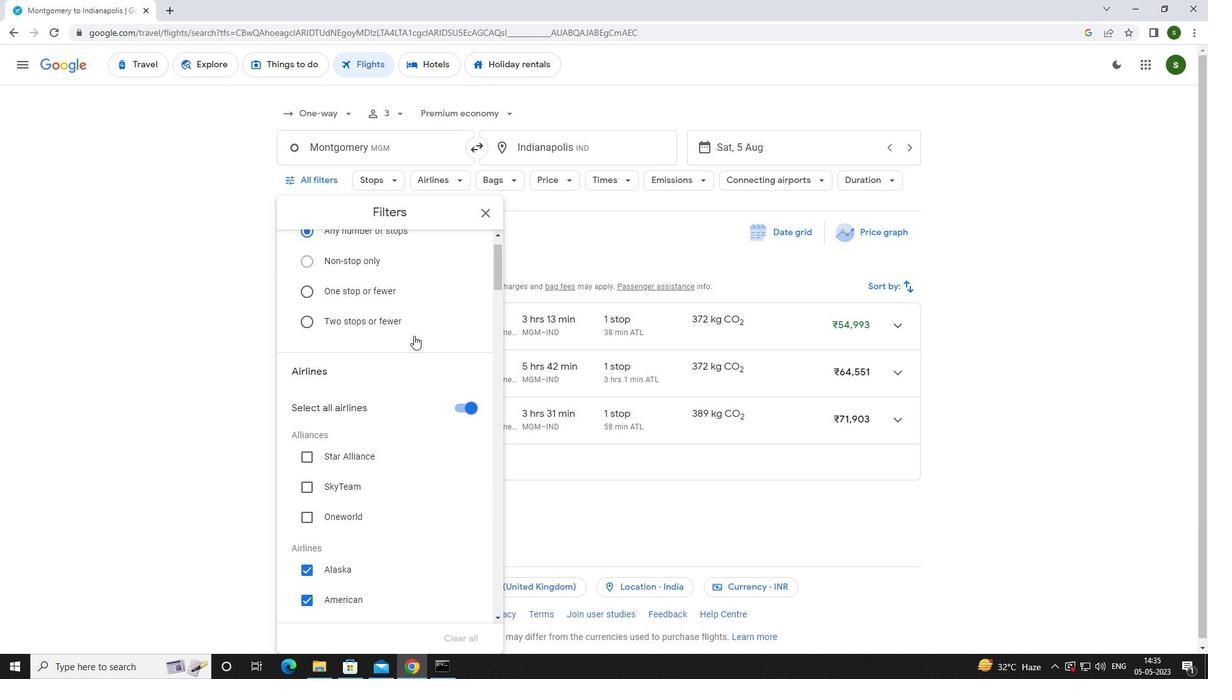 
Action: Mouse moved to (414, 335)
Screenshot: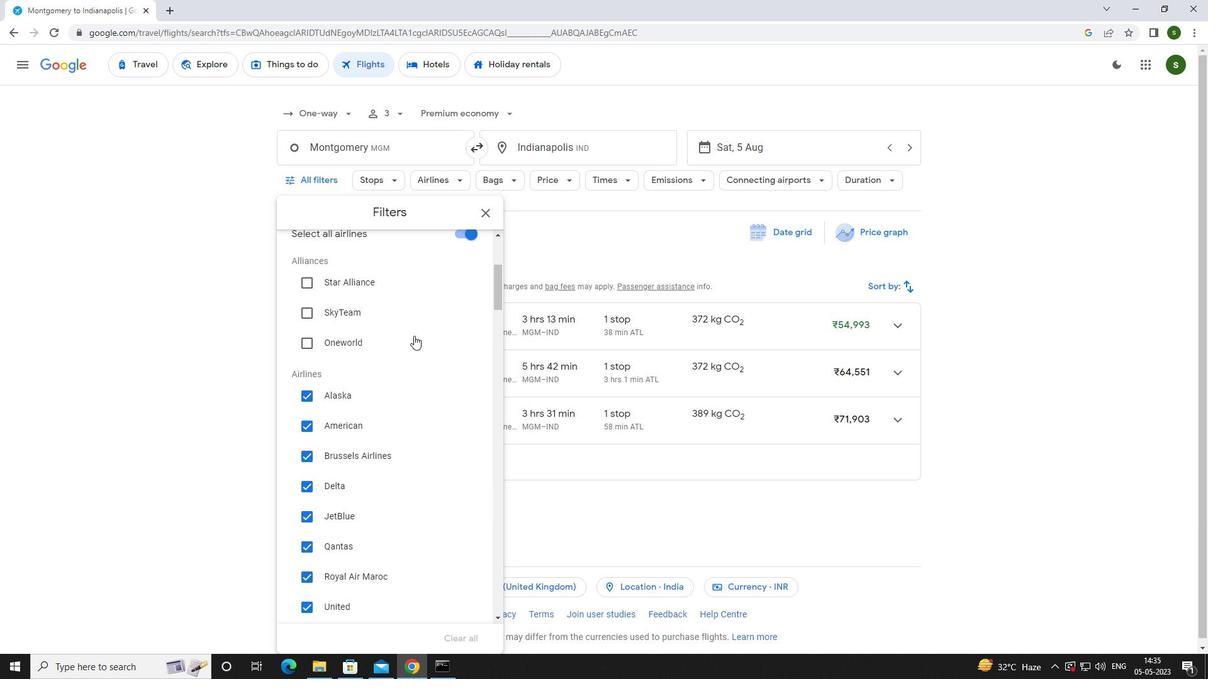 
Action: Mouse scrolled (414, 334) with delta (0, 0)
Screenshot: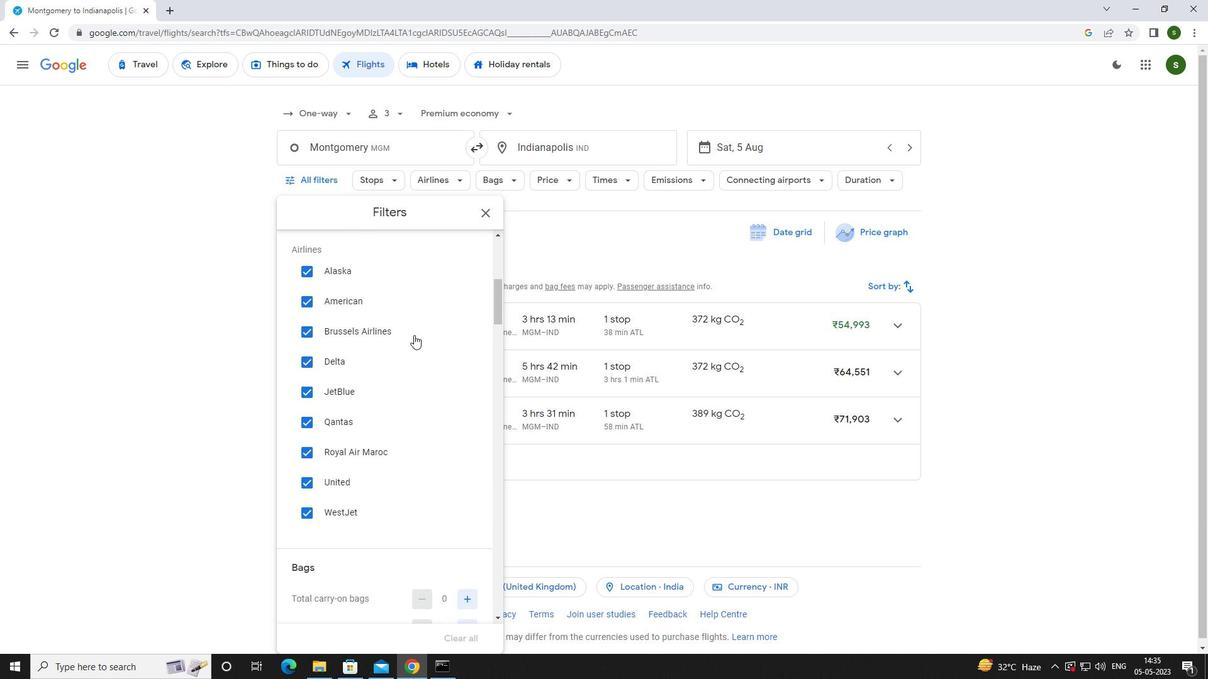 
Action: Mouse scrolled (414, 334) with delta (0, 0)
Screenshot: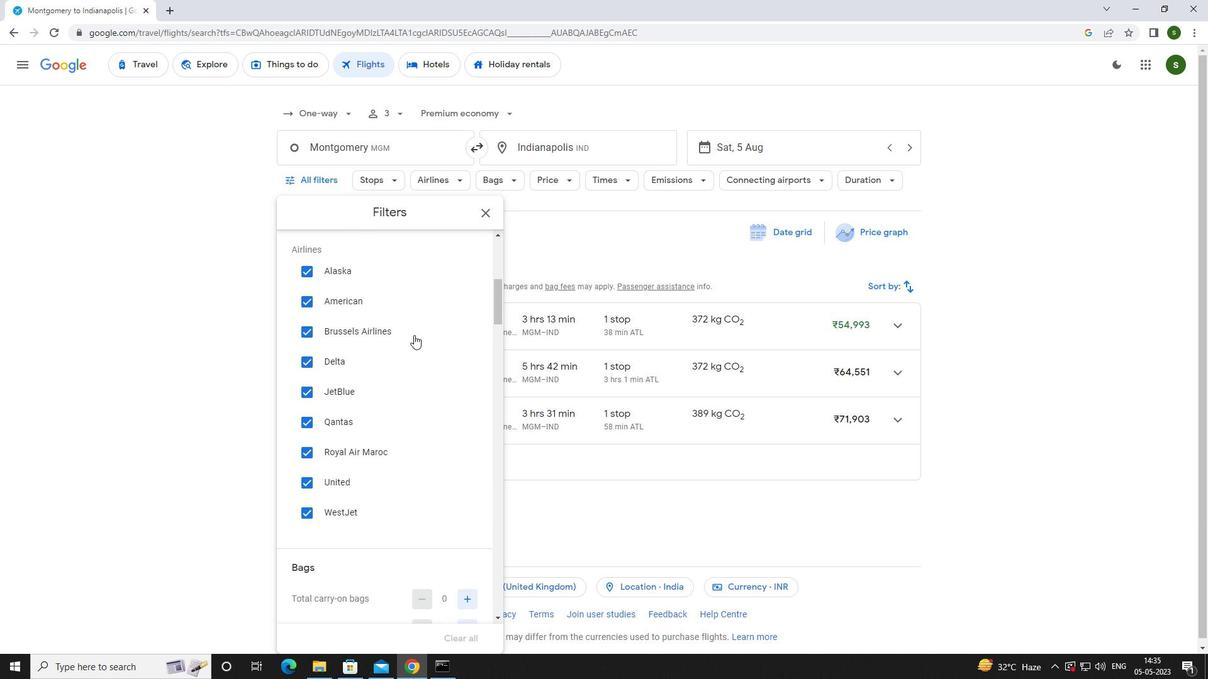 
Action: Mouse scrolled (414, 334) with delta (0, 0)
Screenshot: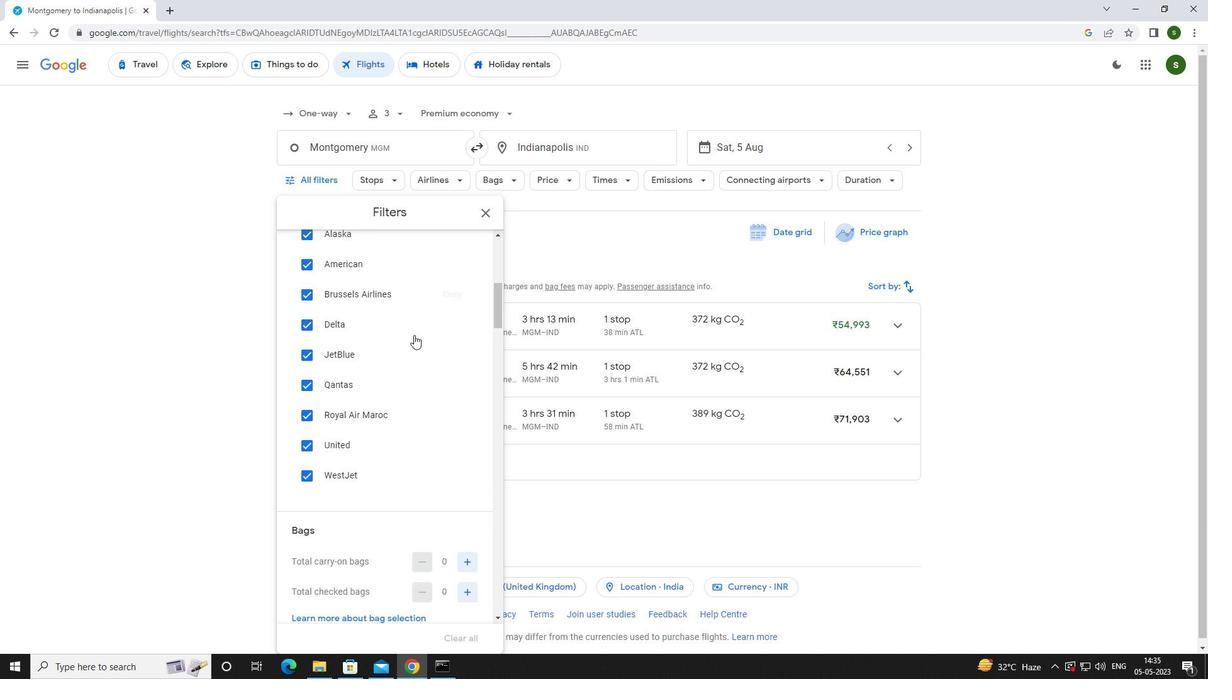 
Action: Mouse scrolled (414, 334) with delta (0, 0)
Screenshot: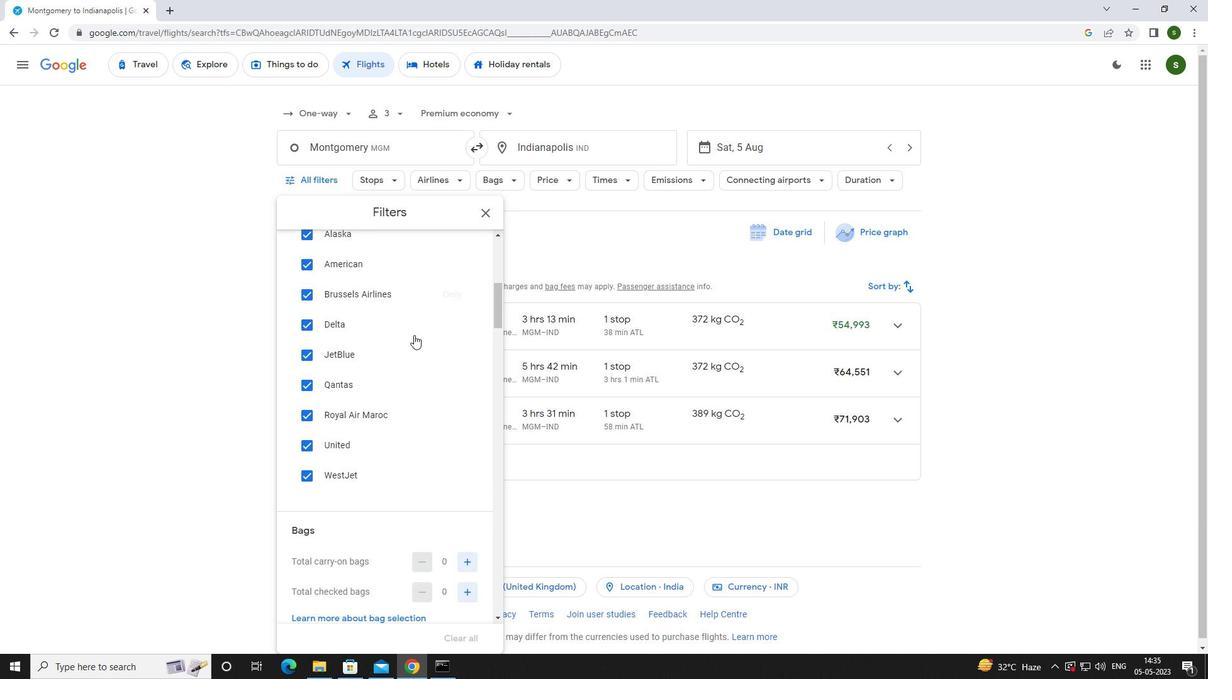 
Action: Mouse moved to (471, 341)
Screenshot: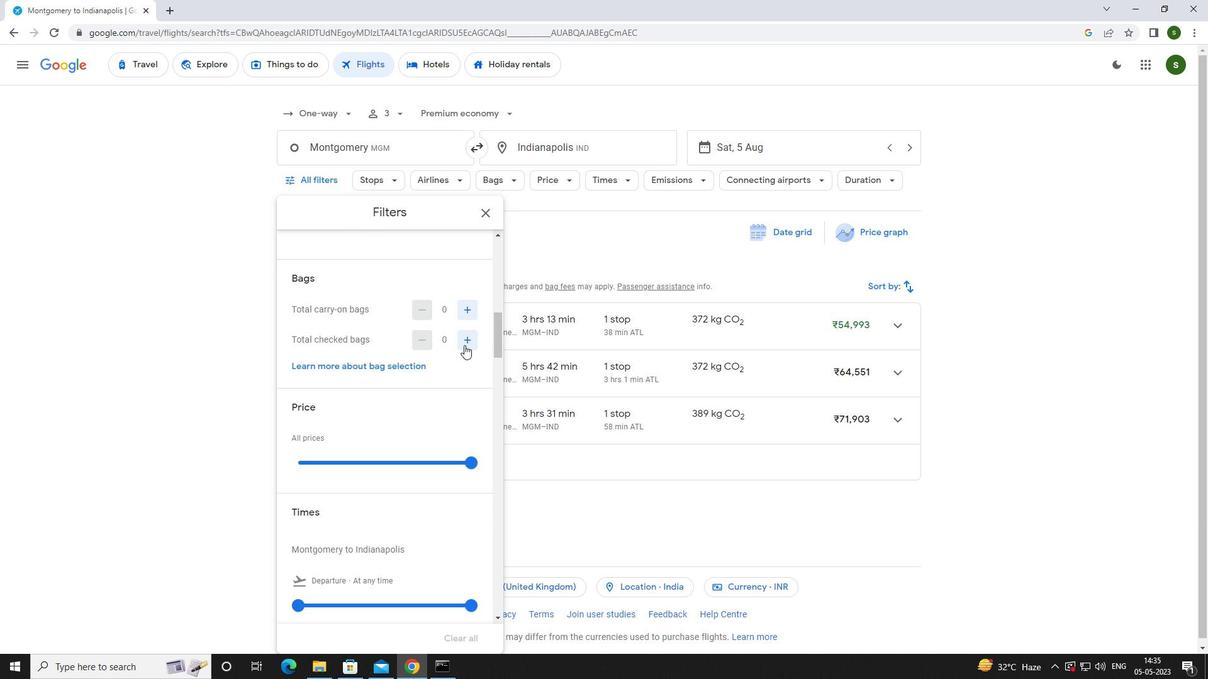 
Action: Mouse pressed left at (471, 341)
Screenshot: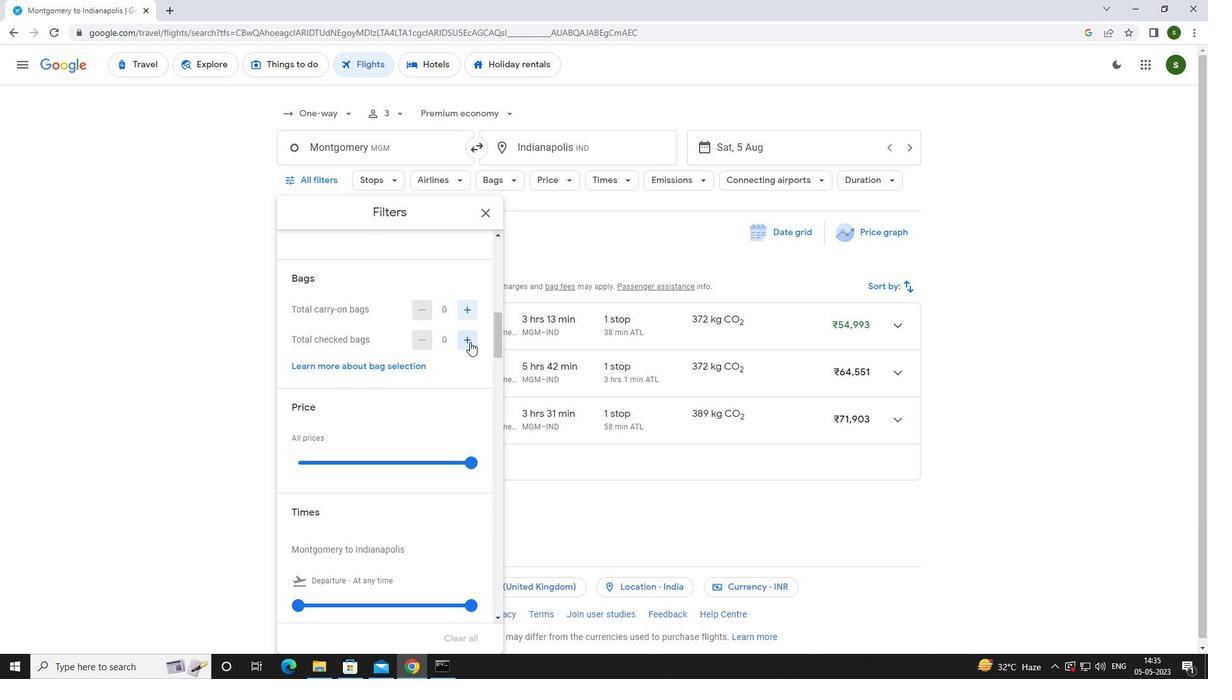 
Action: Mouse pressed left at (471, 341)
Screenshot: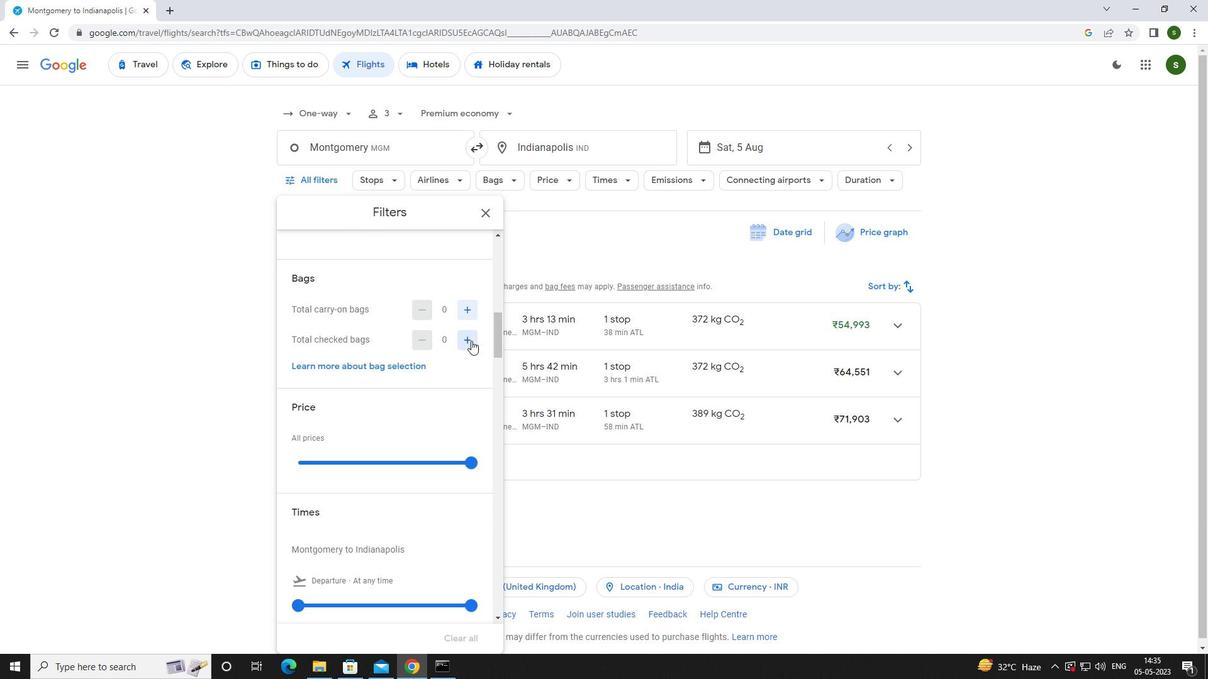 
Action: Mouse scrolled (471, 340) with delta (0, 0)
Screenshot: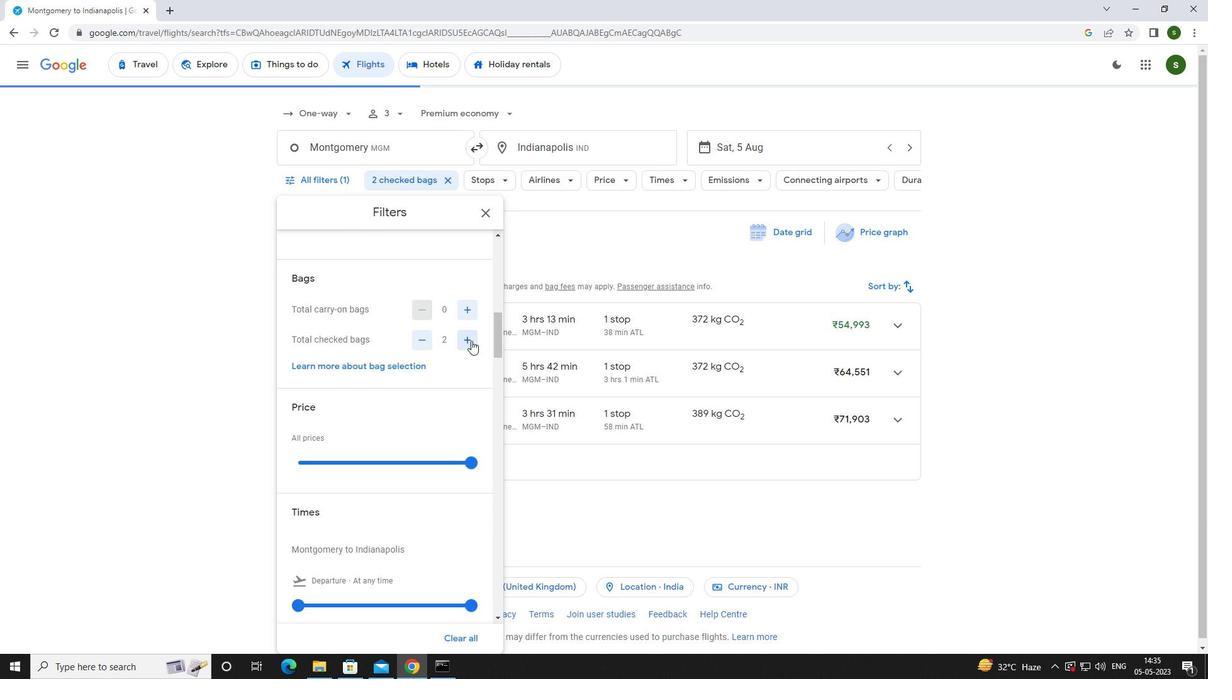 
Action: Mouse scrolled (471, 340) with delta (0, 0)
Screenshot: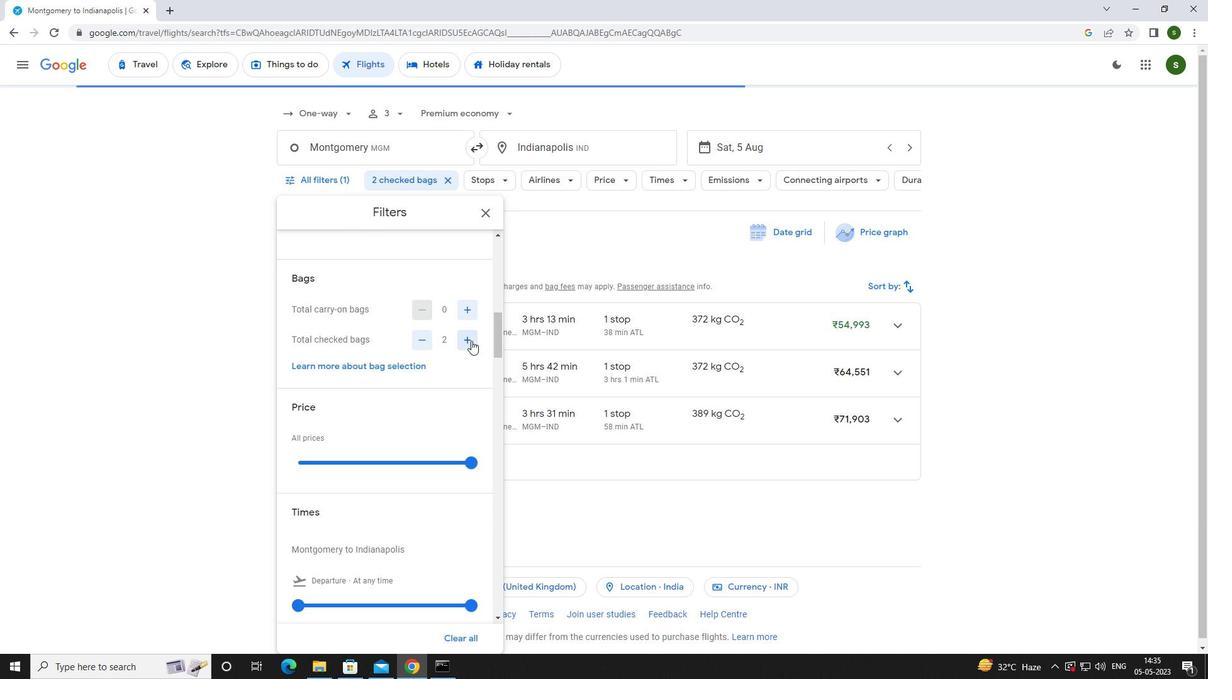 
Action: Mouse pressed left at (471, 341)
Screenshot: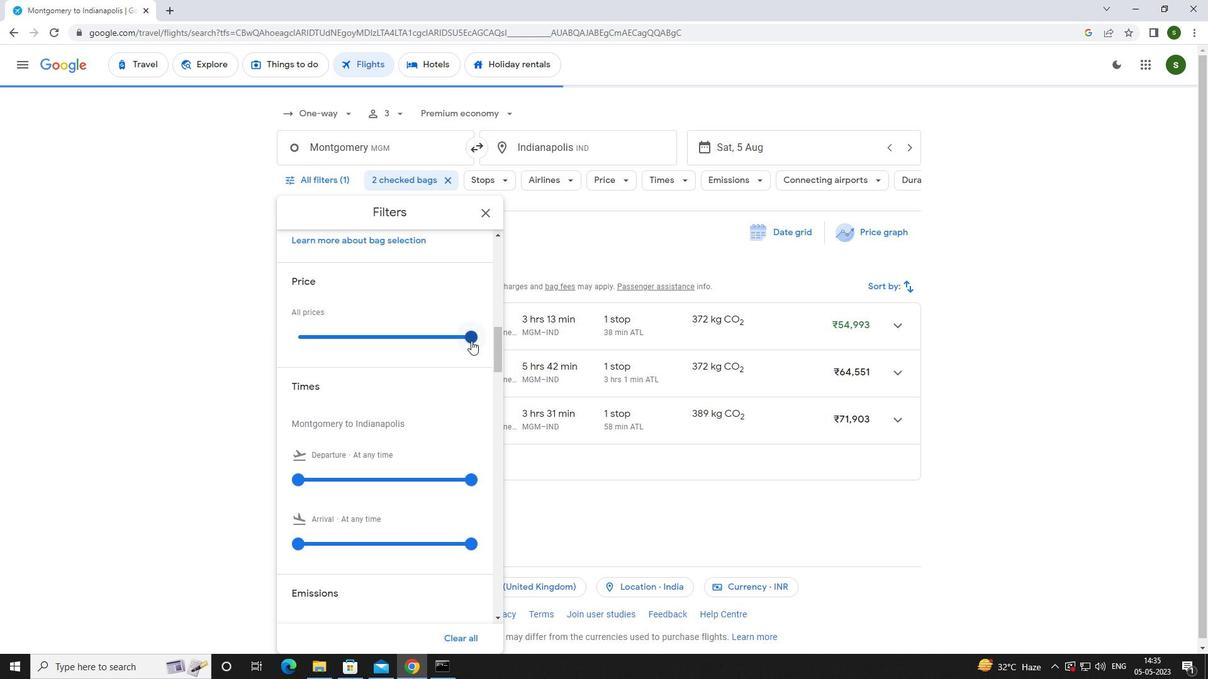 
Action: Mouse moved to (297, 336)
Screenshot: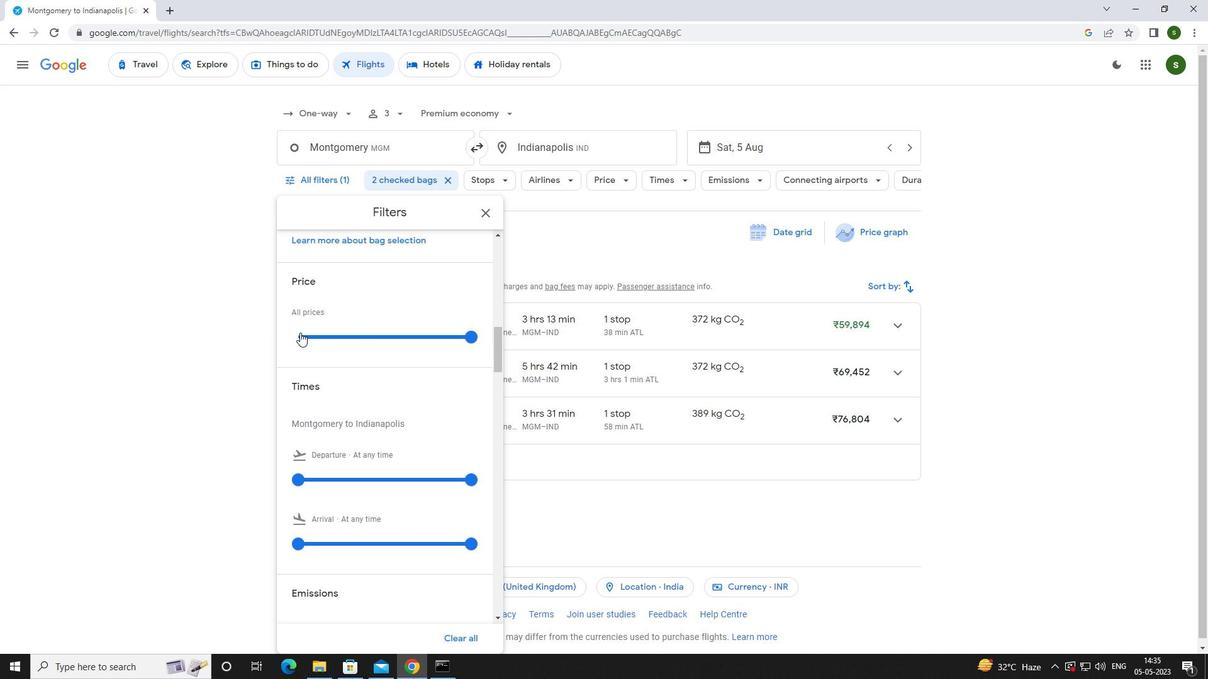 
Action: Mouse pressed left at (297, 336)
Screenshot: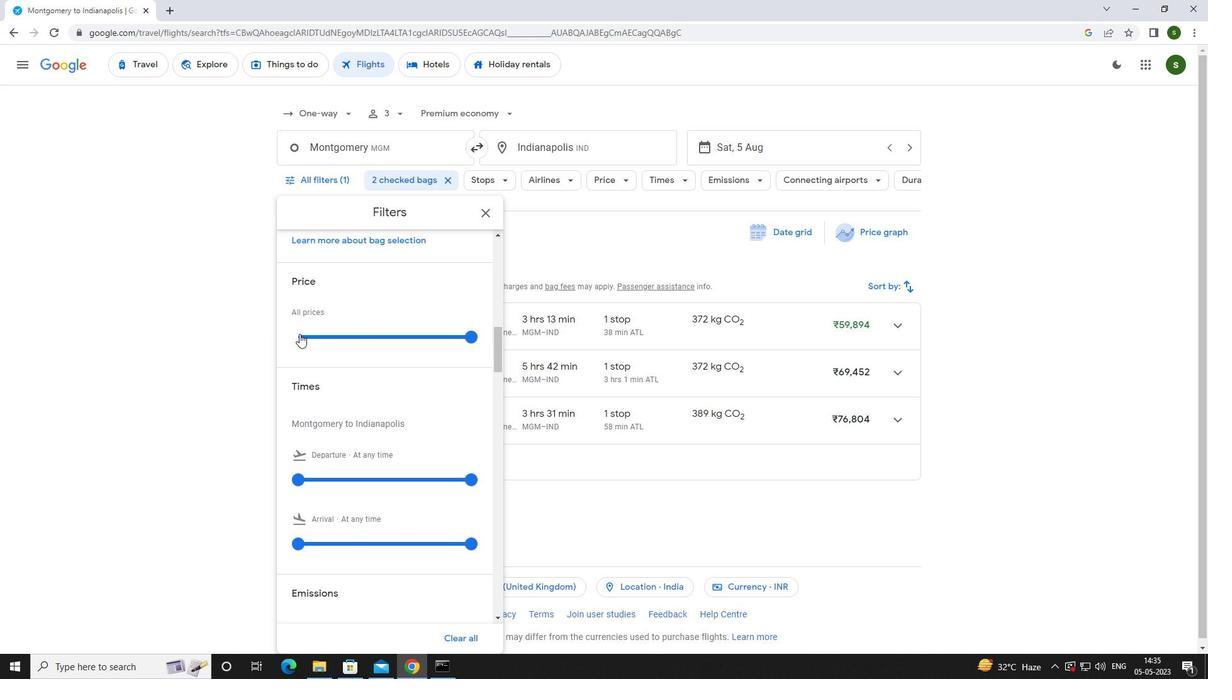 
Action: Mouse scrolled (297, 336) with delta (0, 0)
Screenshot: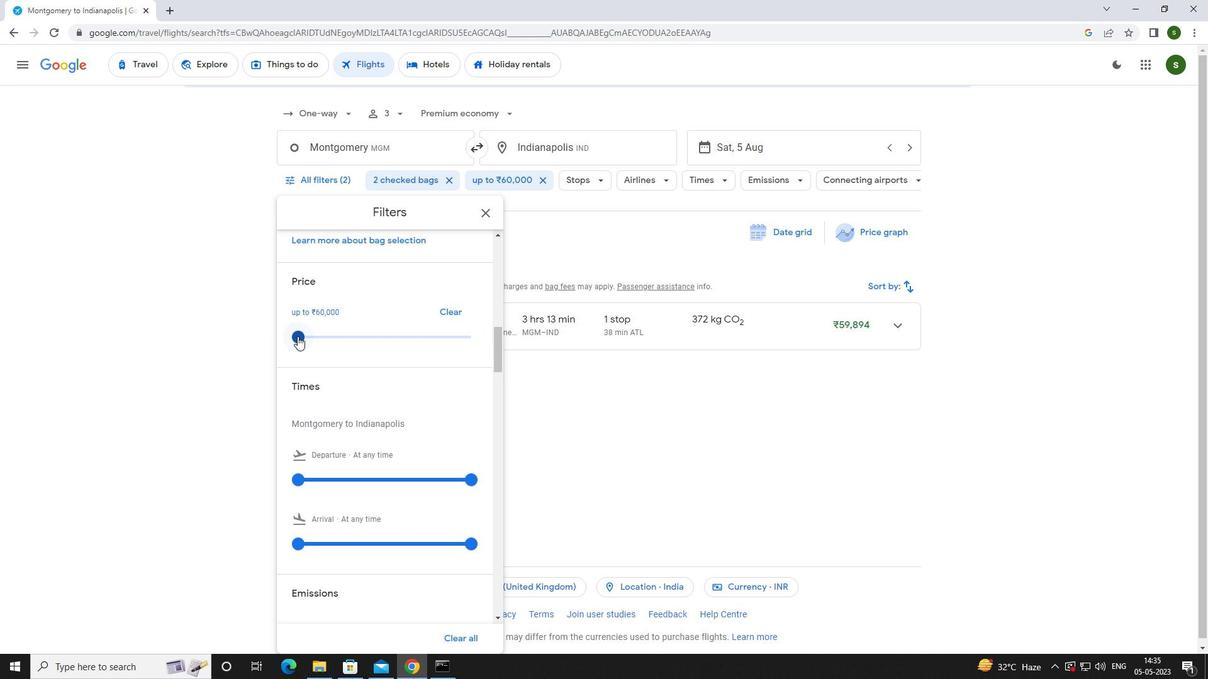 
Action: Mouse moved to (302, 416)
Screenshot: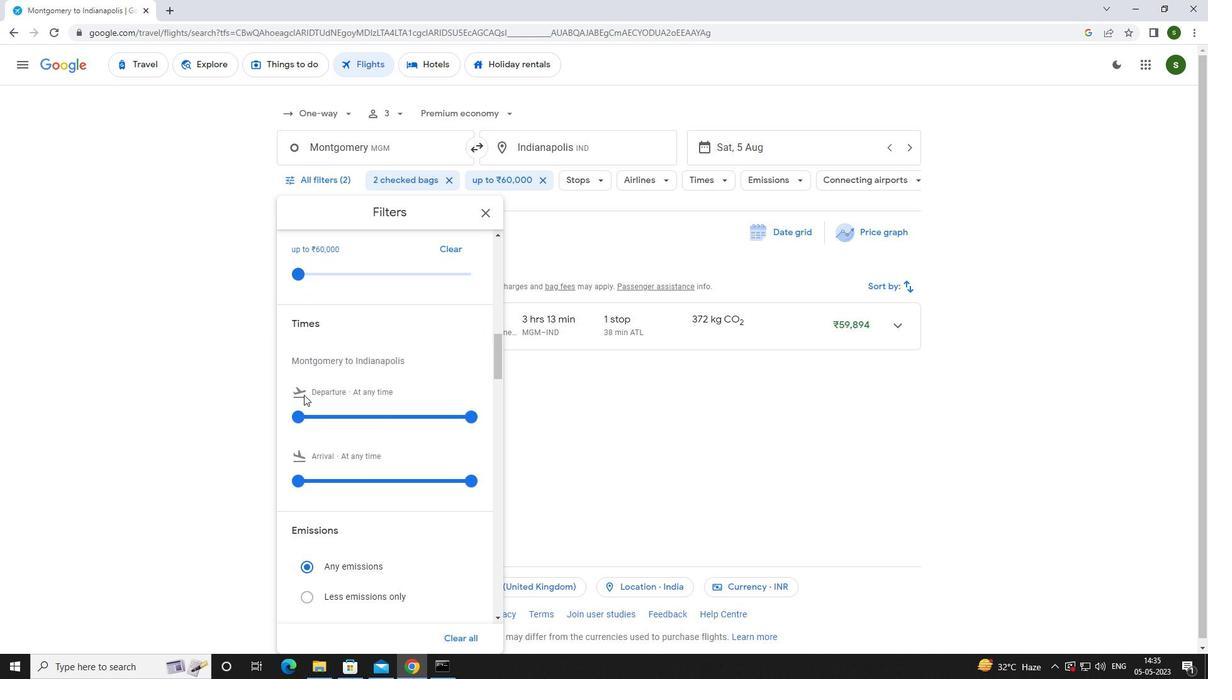 
Action: Mouse pressed left at (302, 416)
Screenshot: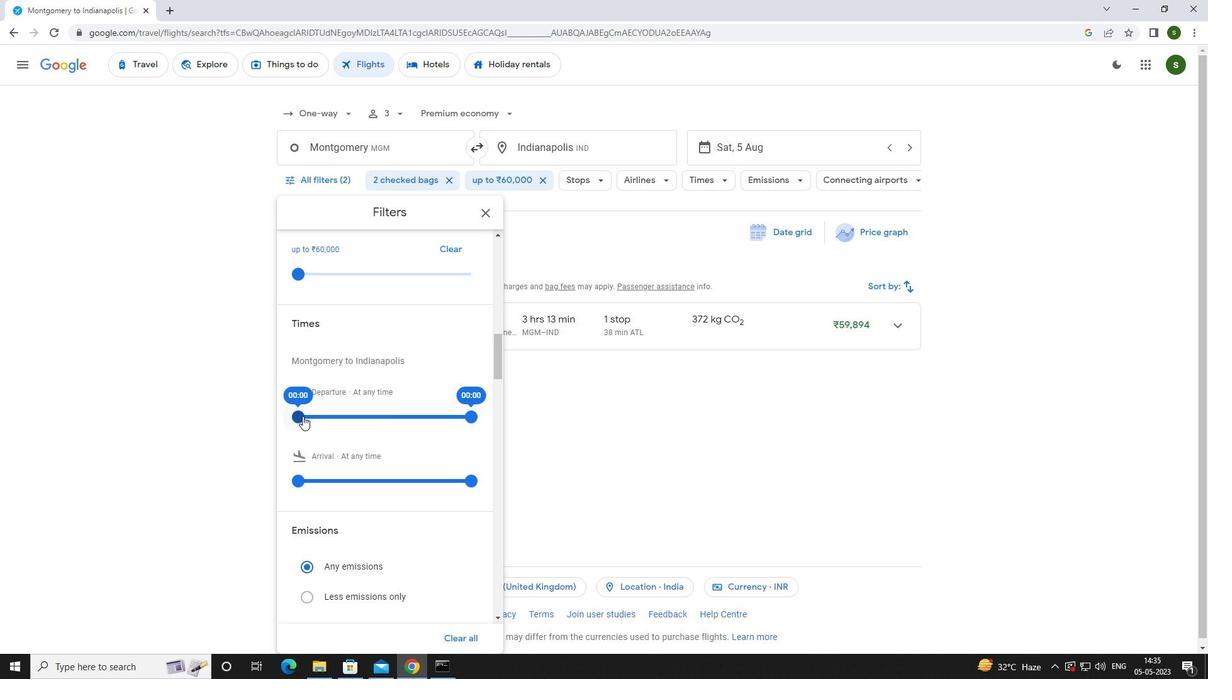 
Action: Mouse moved to (560, 412)
Screenshot: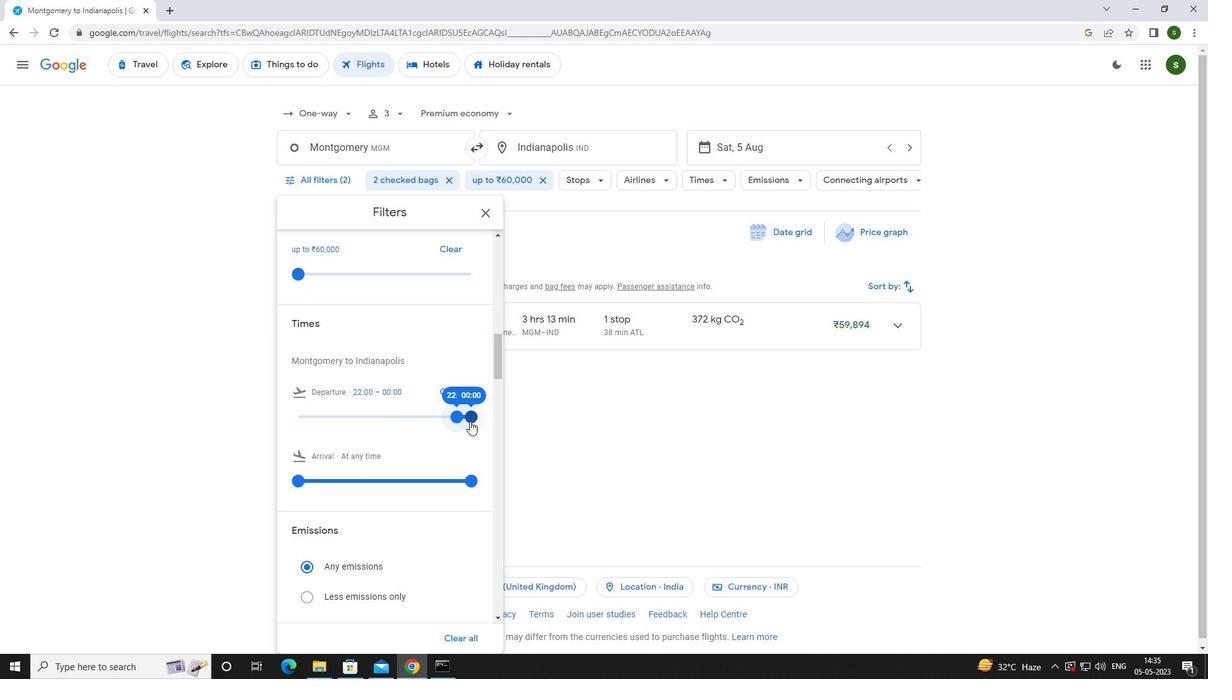 
Action: Mouse pressed left at (560, 412)
Screenshot: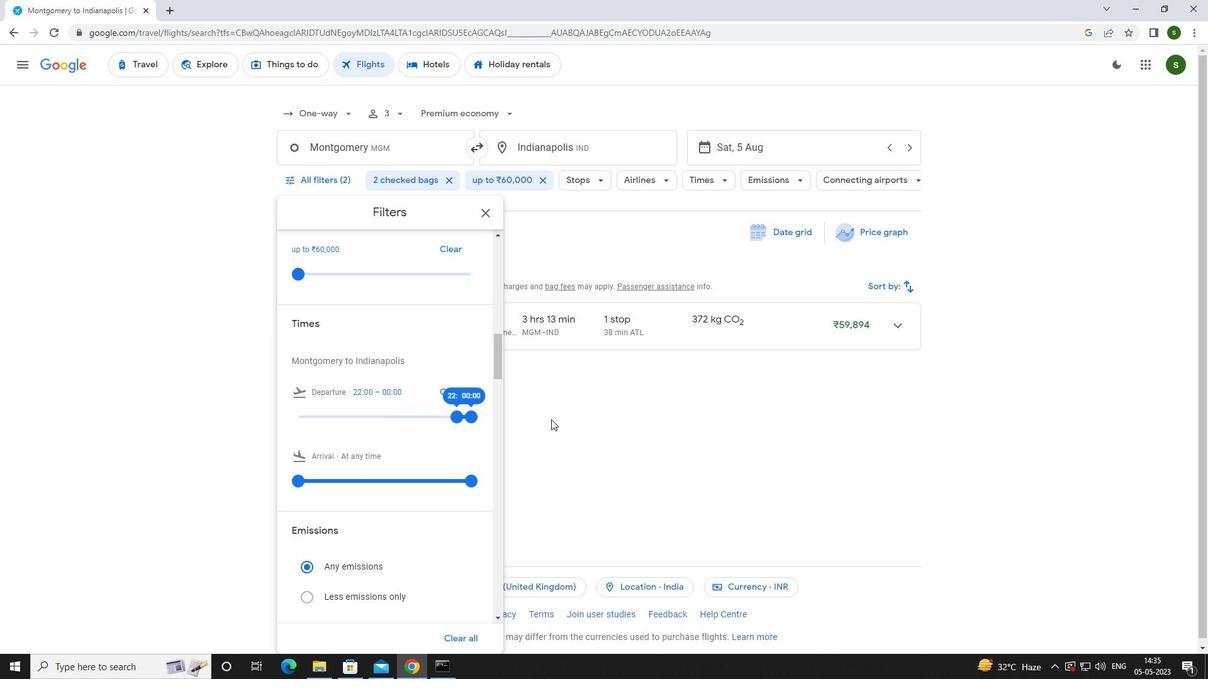 
